 Task: Add a signature Mariana Green containing With heartfelt thanks and warm wishes, Mariana Green to email address softage.3@softage.net and add a folder Purchase agreements
Action: Mouse moved to (166, 131)
Screenshot: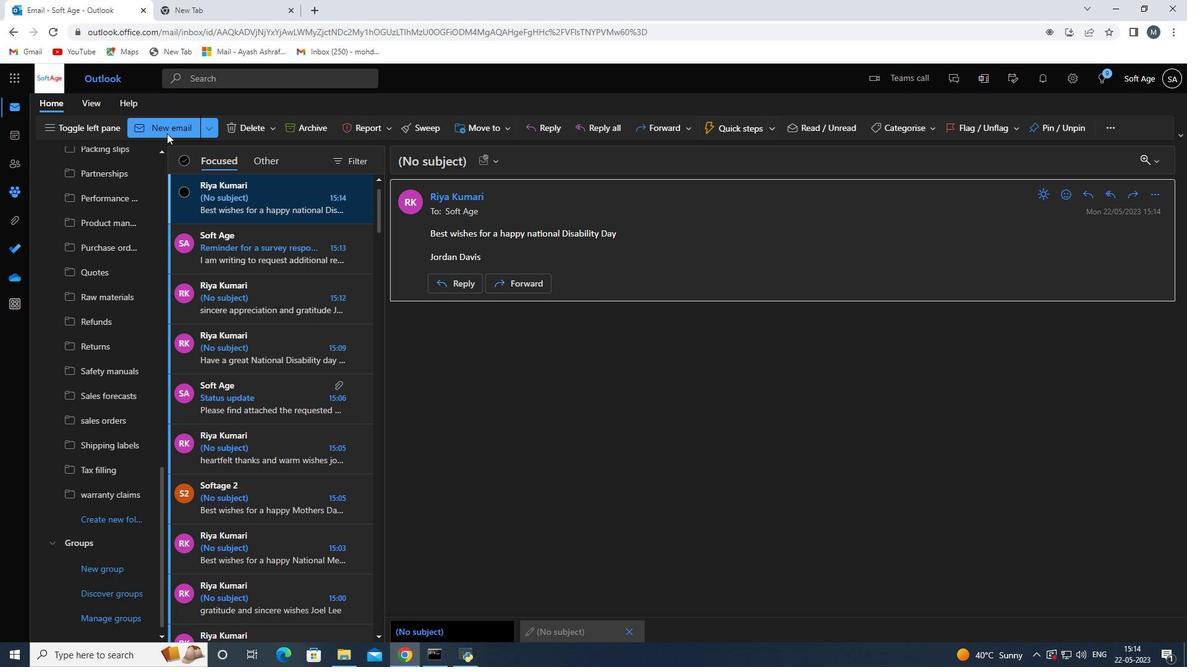 
Action: Mouse pressed left at (166, 131)
Screenshot: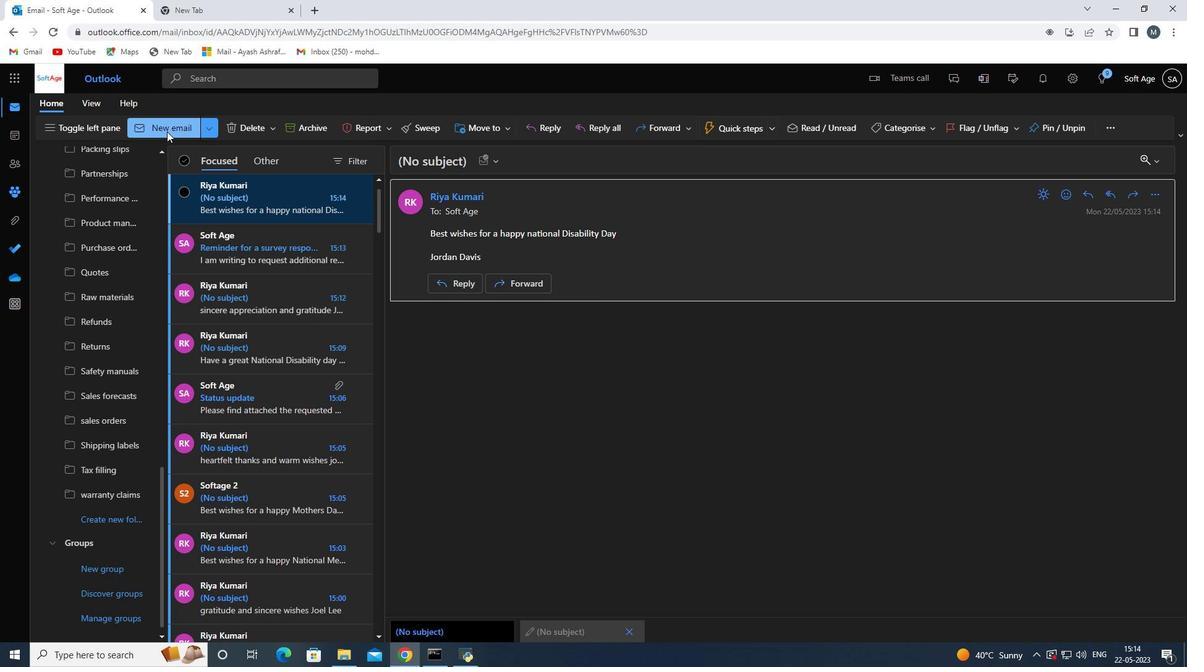 
Action: Mouse moved to (829, 130)
Screenshot: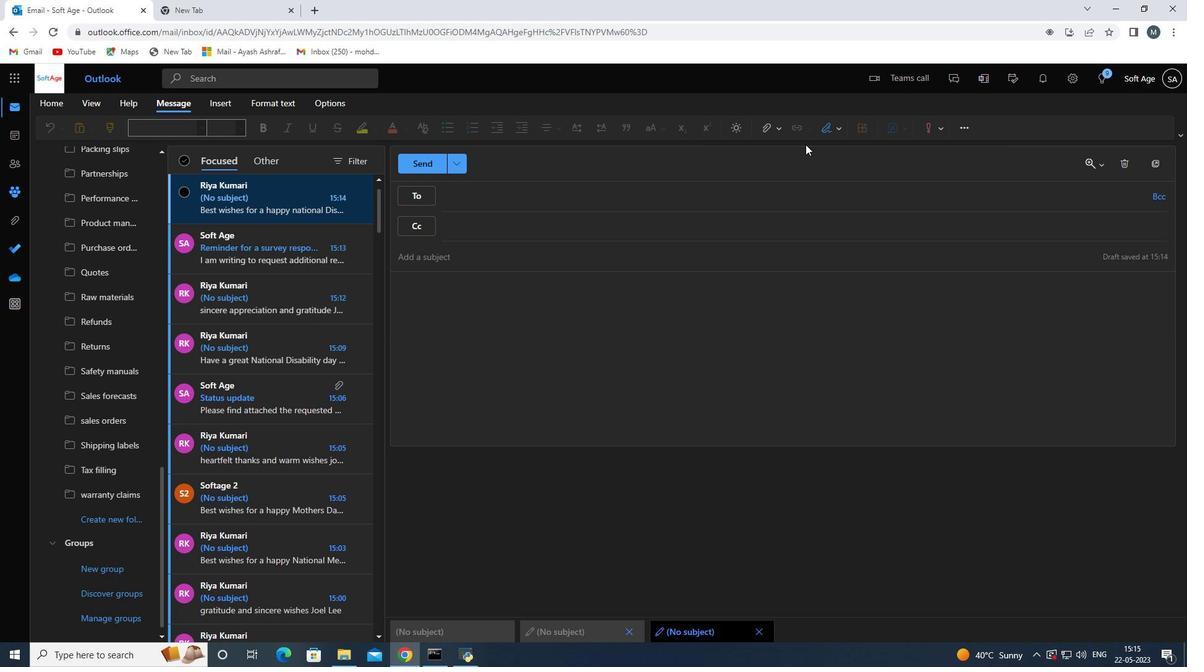 
Action: Mouse pressed left at (829, 130)
Screenshot: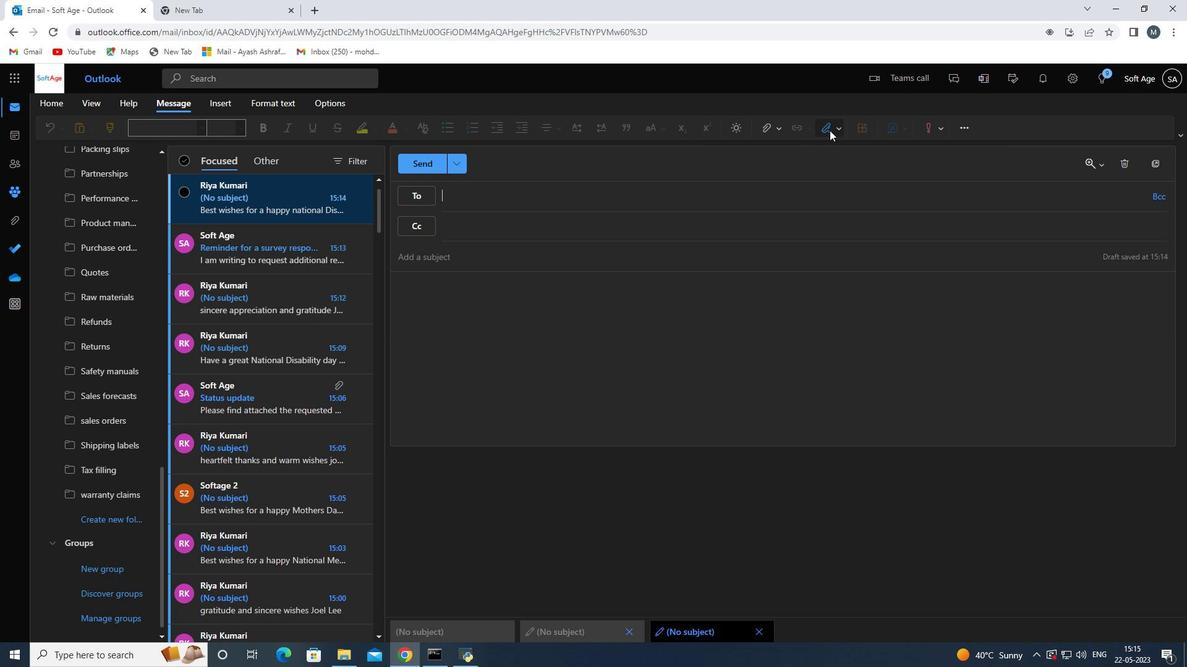 
Action: Mouse moved to (815, 175)
Screenshot: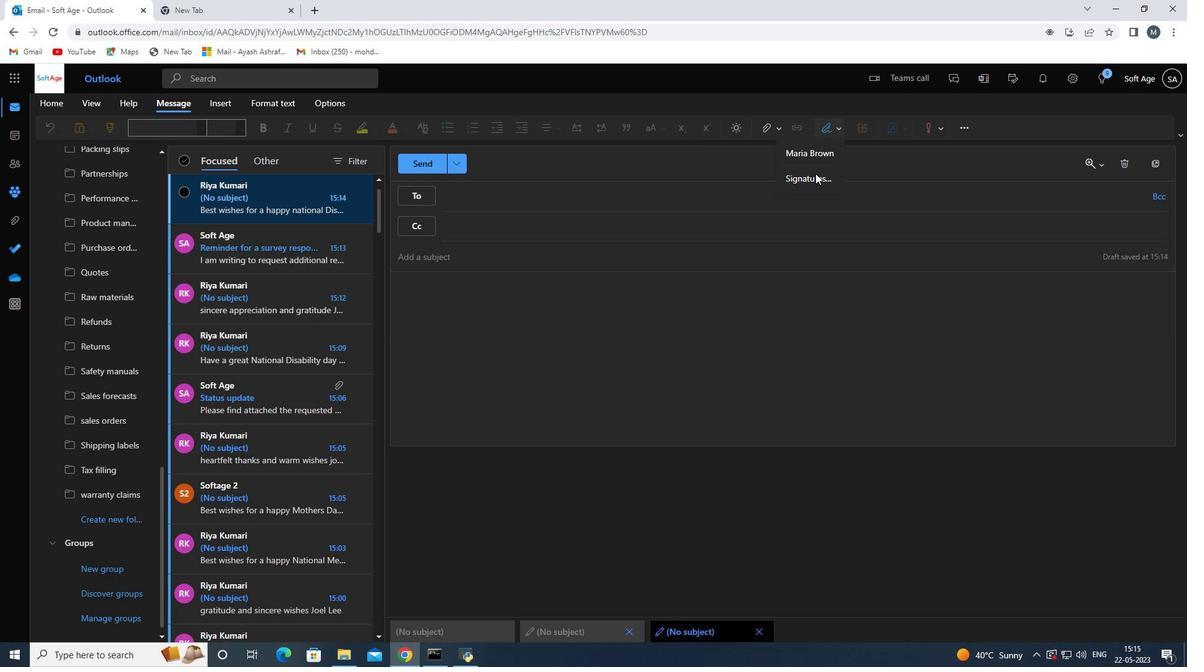 
Action: Mouse pressed left at (815, 175)
Screenshot: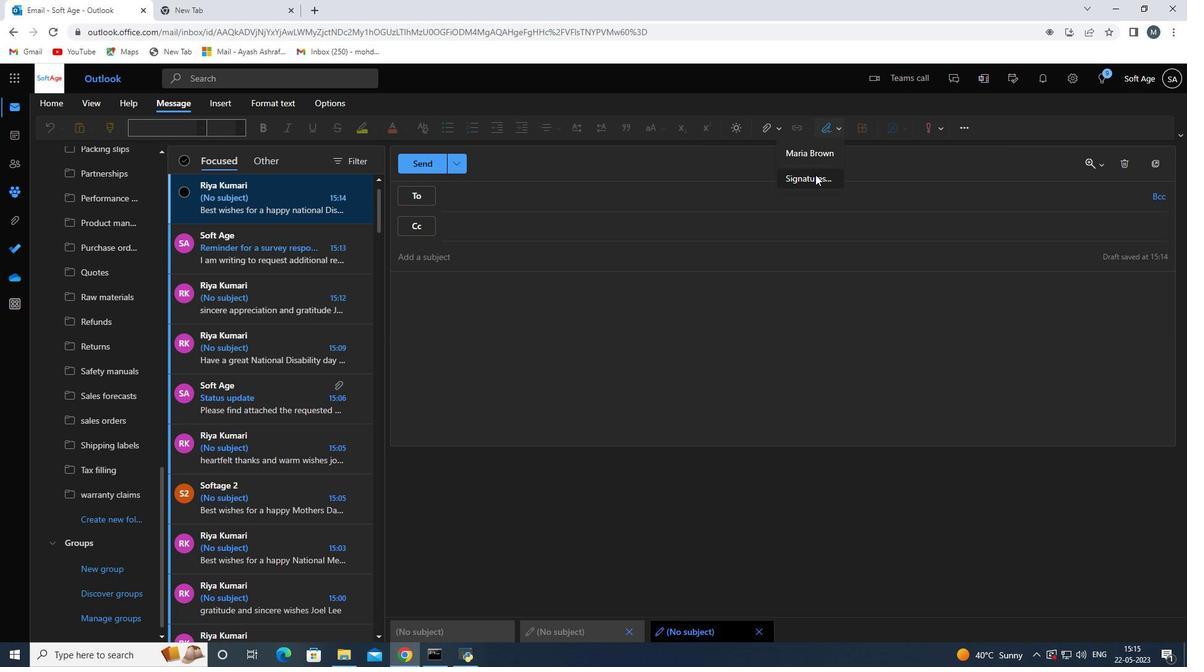 
Action: Mouse moved to (833, 230)
Screenshot: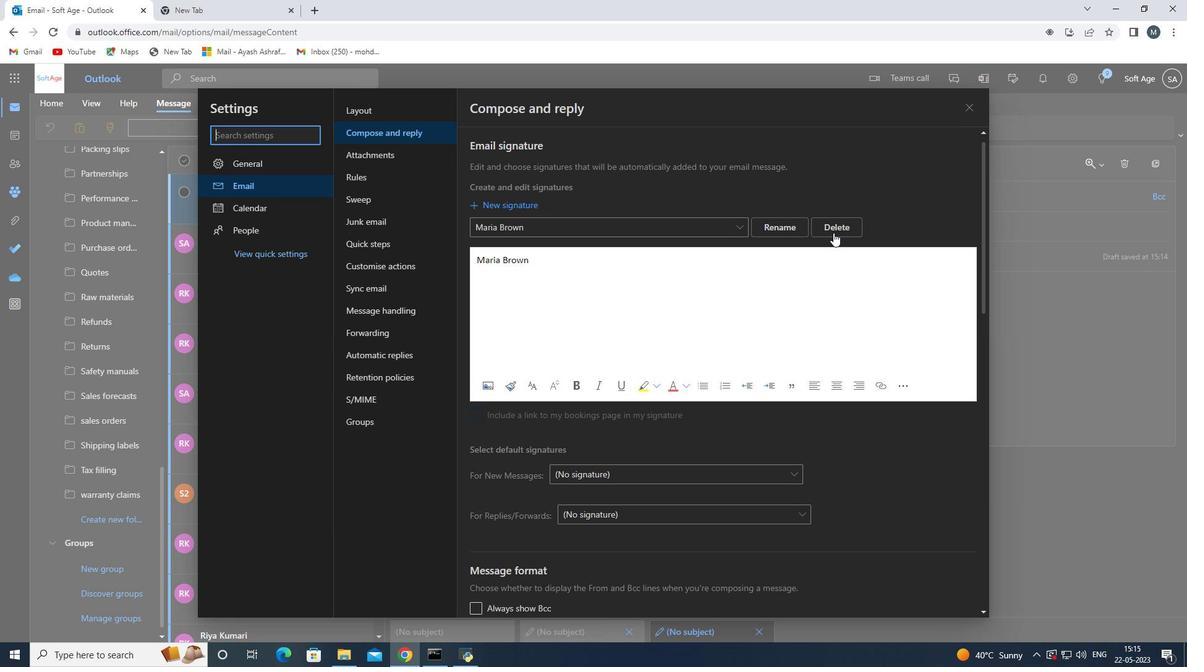 
Action: Mouse pressed left at (833, 230)
Screenshot: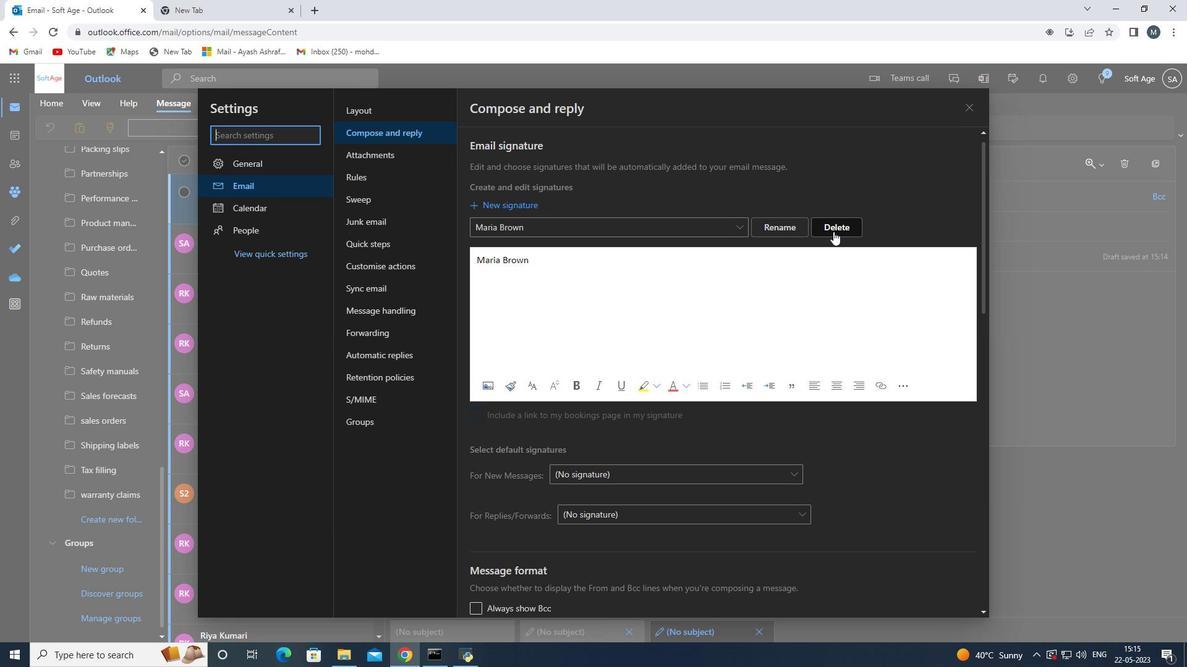 
Action: Mouse moved to (527, 229)
Screenshot: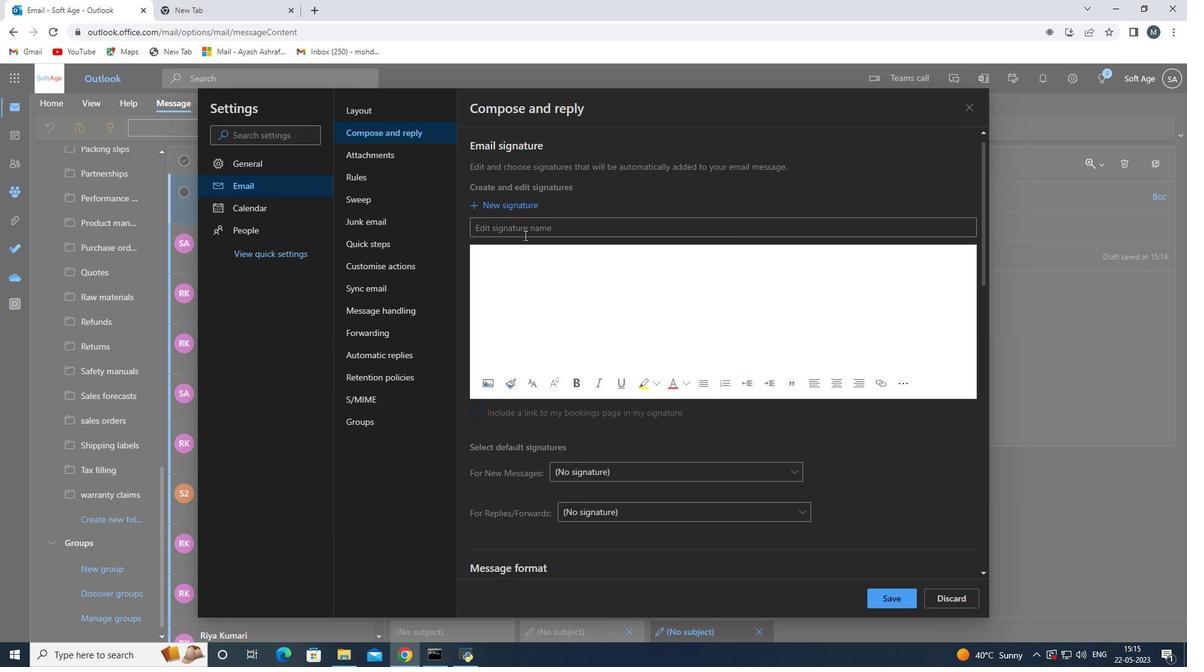 
Action: Mouse pressed left at (527, 229)
Screenshot: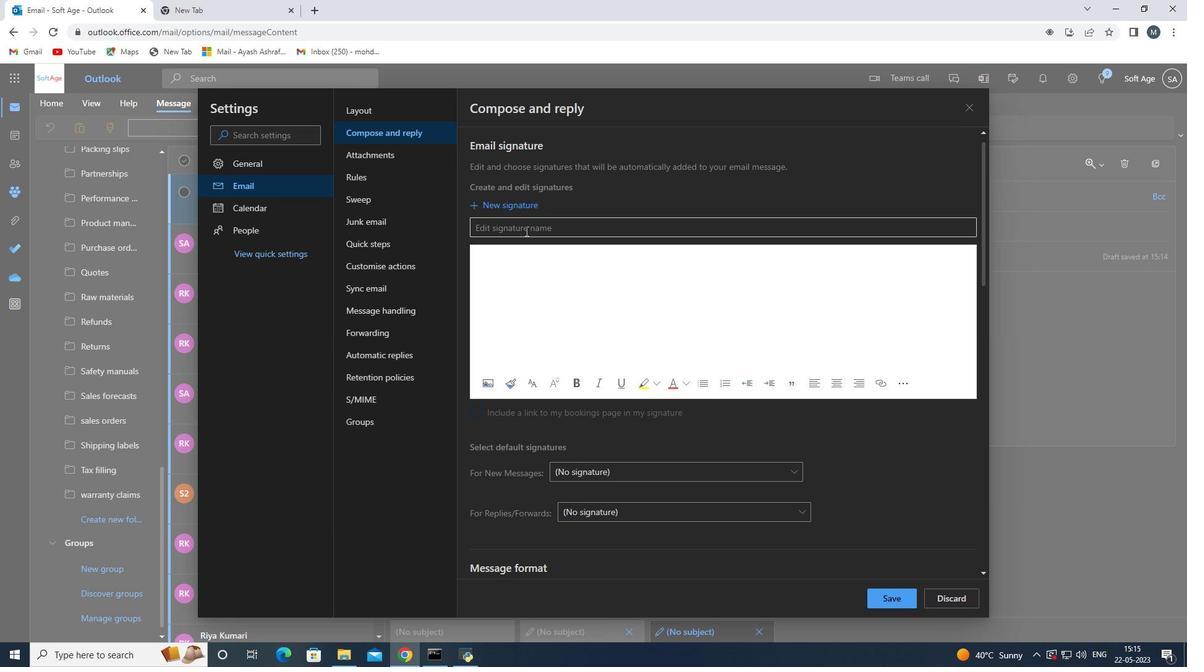 
Action: Key pressed <Key.shift>Marianan<Key.backspace><Key.space><Key.shift>Green<Key.space>
Screenshot: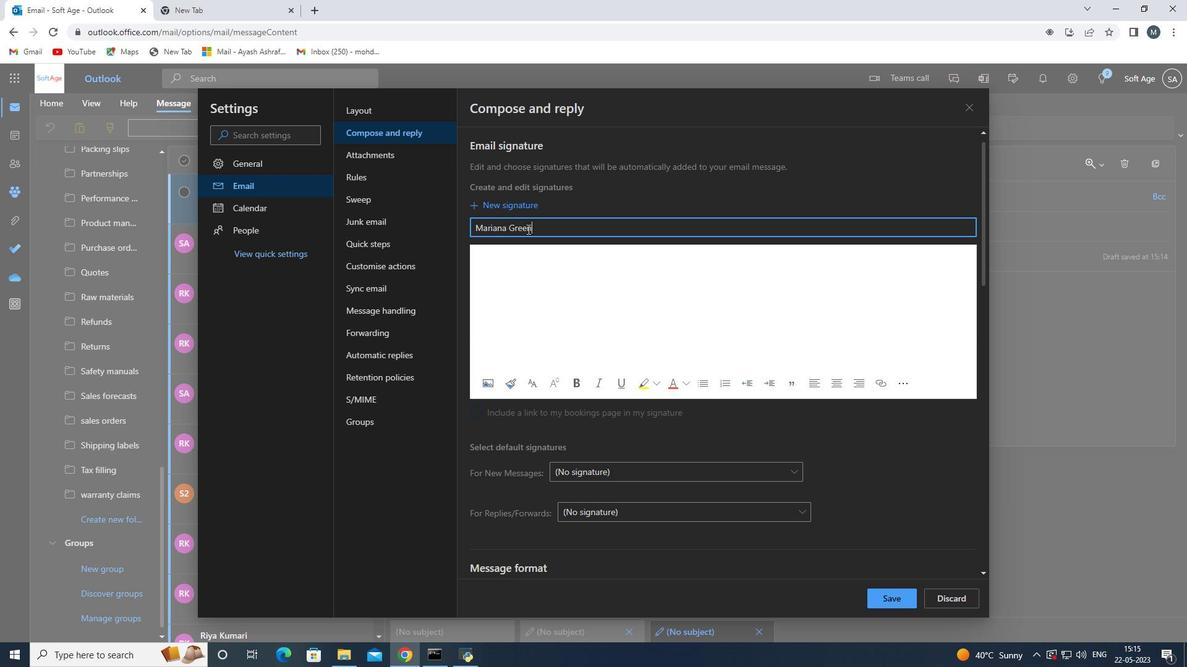 
Action: Mouse moved to (541, 269)
Screenshot: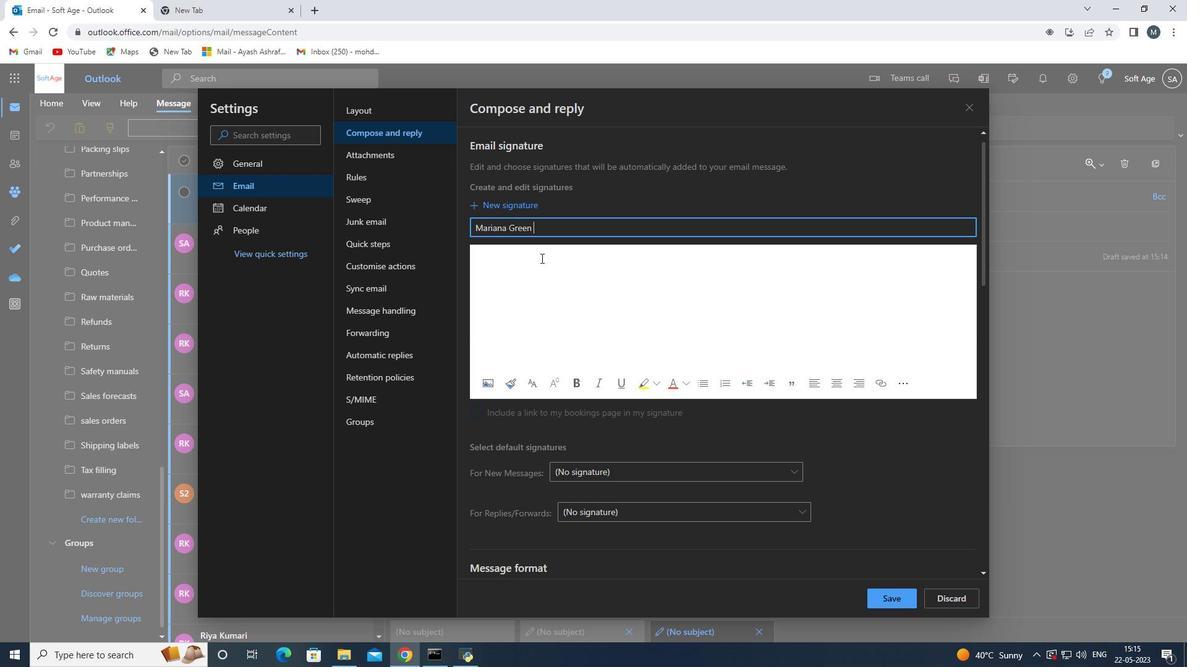 
Action: Mouse pressed left at (541, 269)
Screenshot: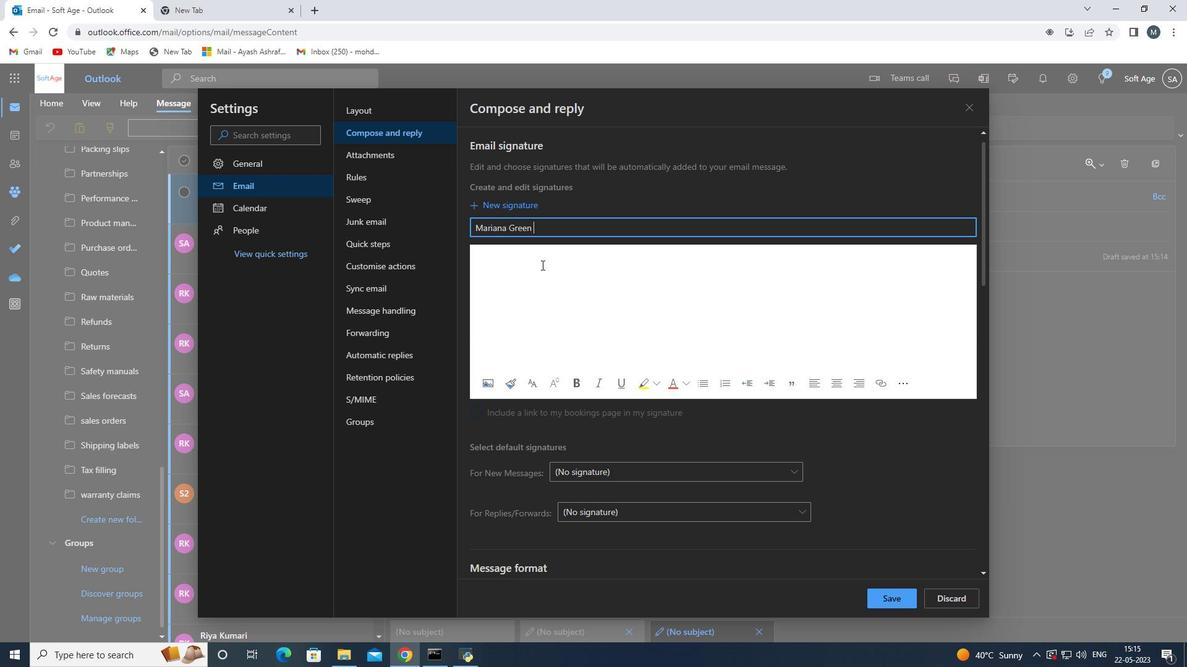 
Action: Mouse moved to (541, 270)
Screenshot: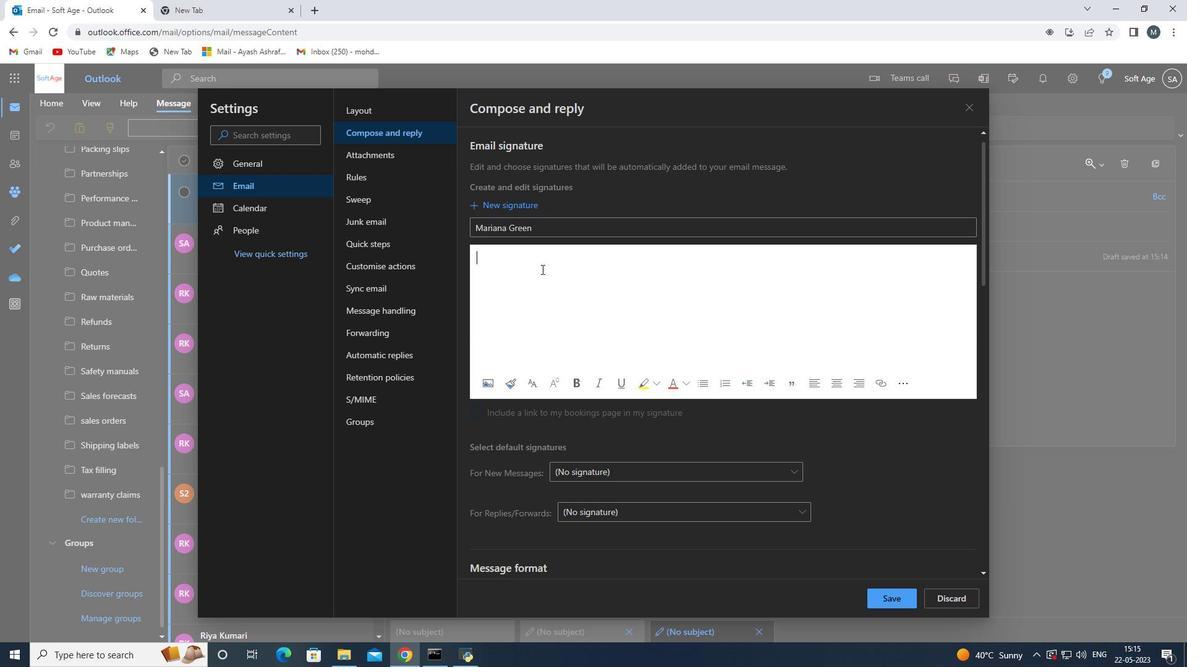 
Action: Key pressed <Key.shift>mariana<Key.space><Key.backspace><Key.backspace><Key.backspace><Key.backspace><Key.backspace><Key.backspace><Key.backspace><Key.backspace><Key.backspace><Key.backspace><Key.backspace><Key.backspace><Key.backspace><Key.backspace><Key.shift>Mariana<Key.space><Key.shift>Green<Key.space>
Screenshot: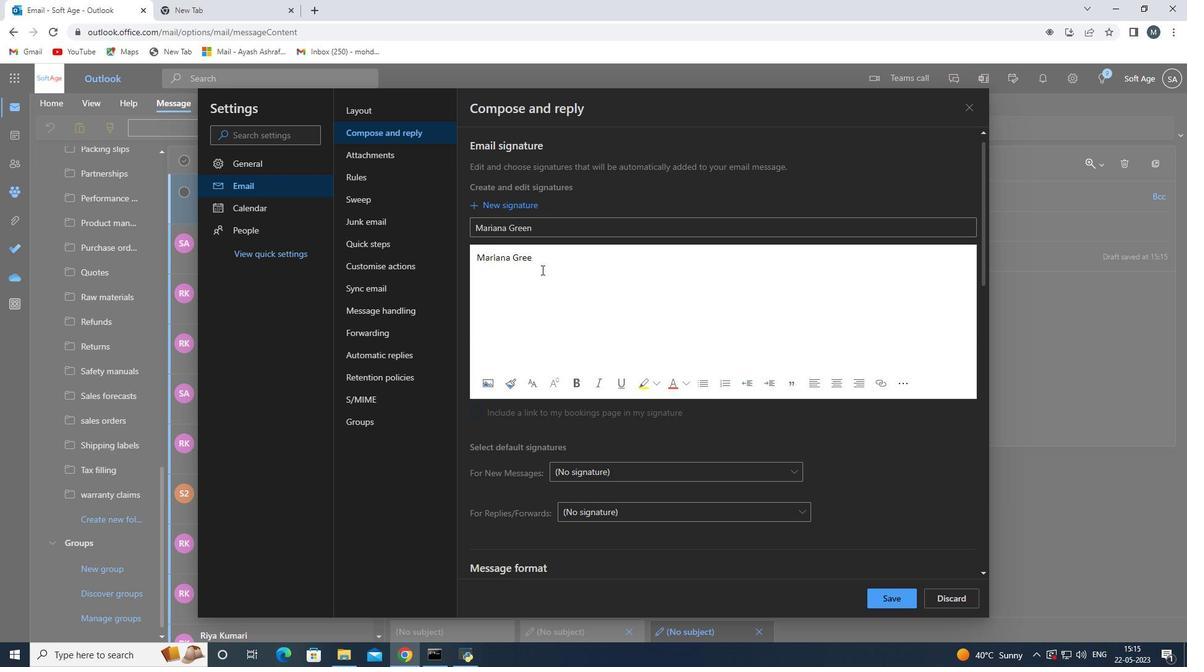 
Action: Mouse moved to (893, 594)
Screenshot: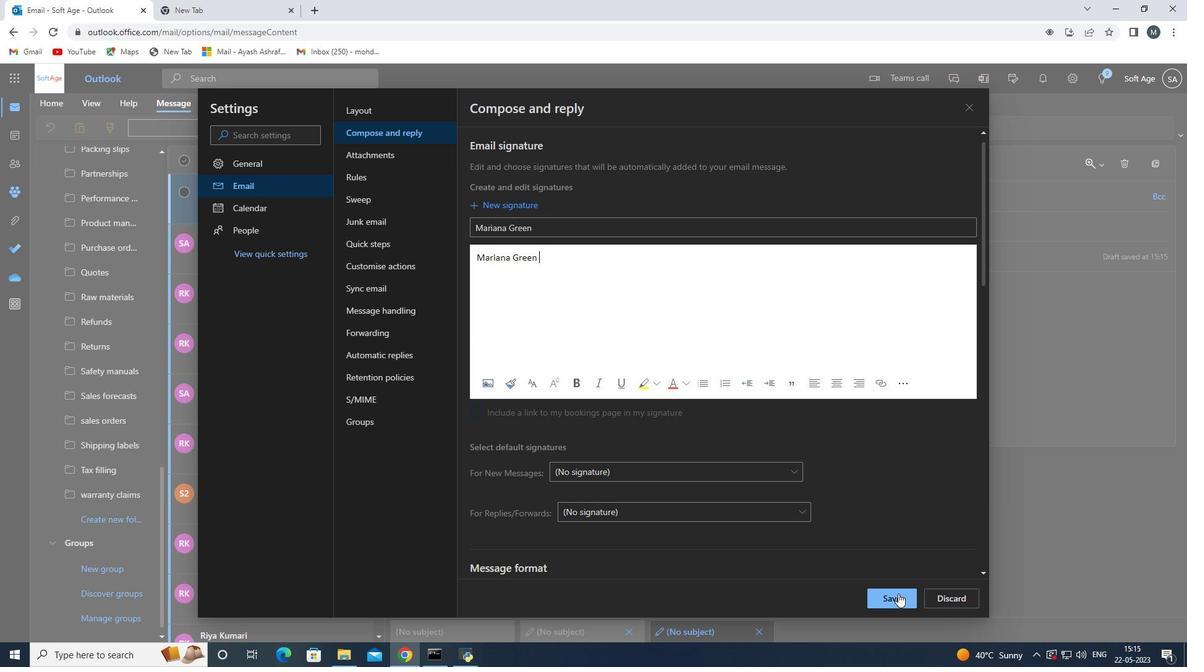 
Action: Mouse pressed left at (893, 594)
Screenshot: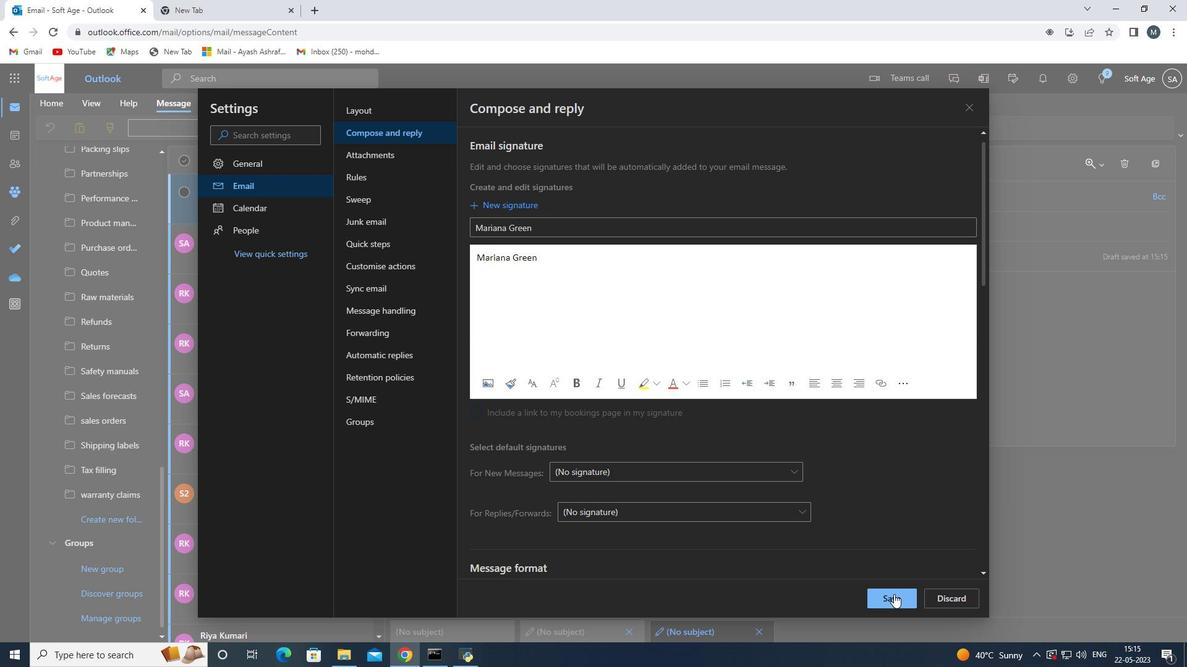 
Action: Mouse moved to (831, 161)
Screenshot: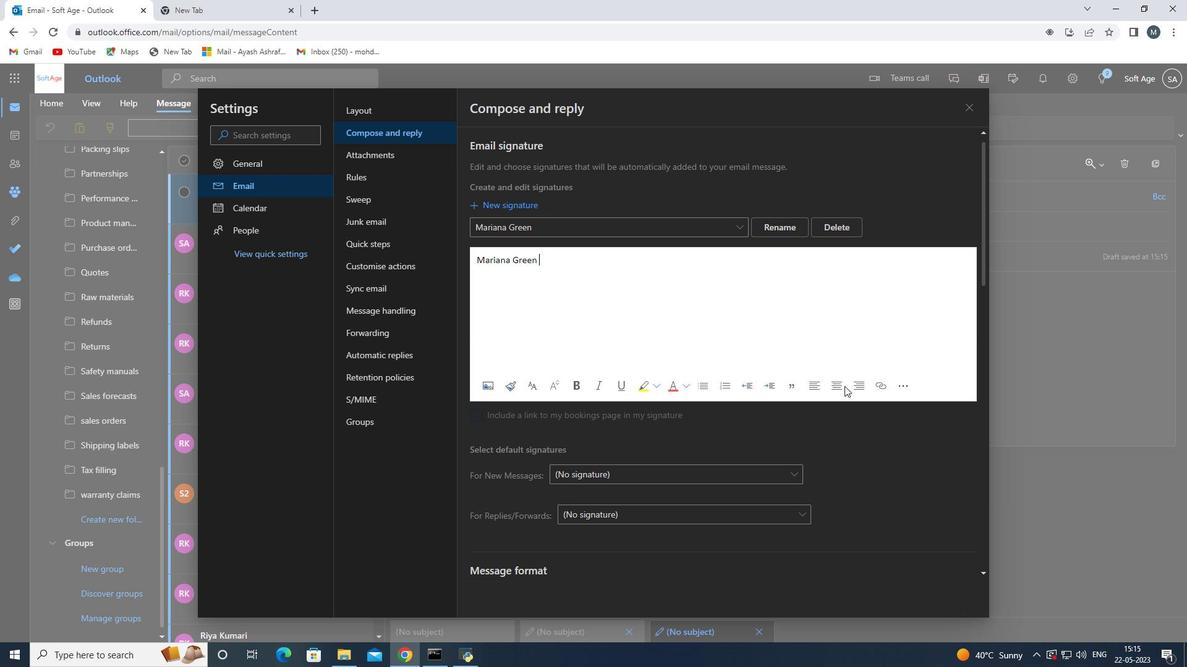 
Action: Mouse scrolled (831, 165) with delta (0, 0)
Screenshot: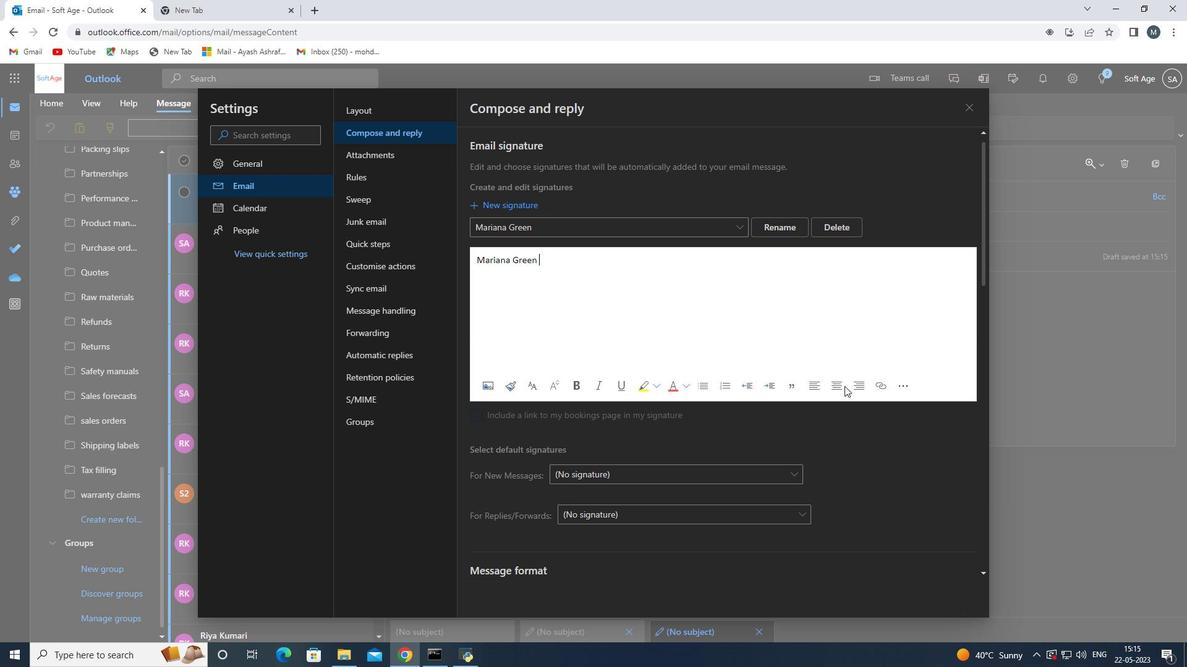 
Action: Mouse moved to (831, 159)
Screenshot: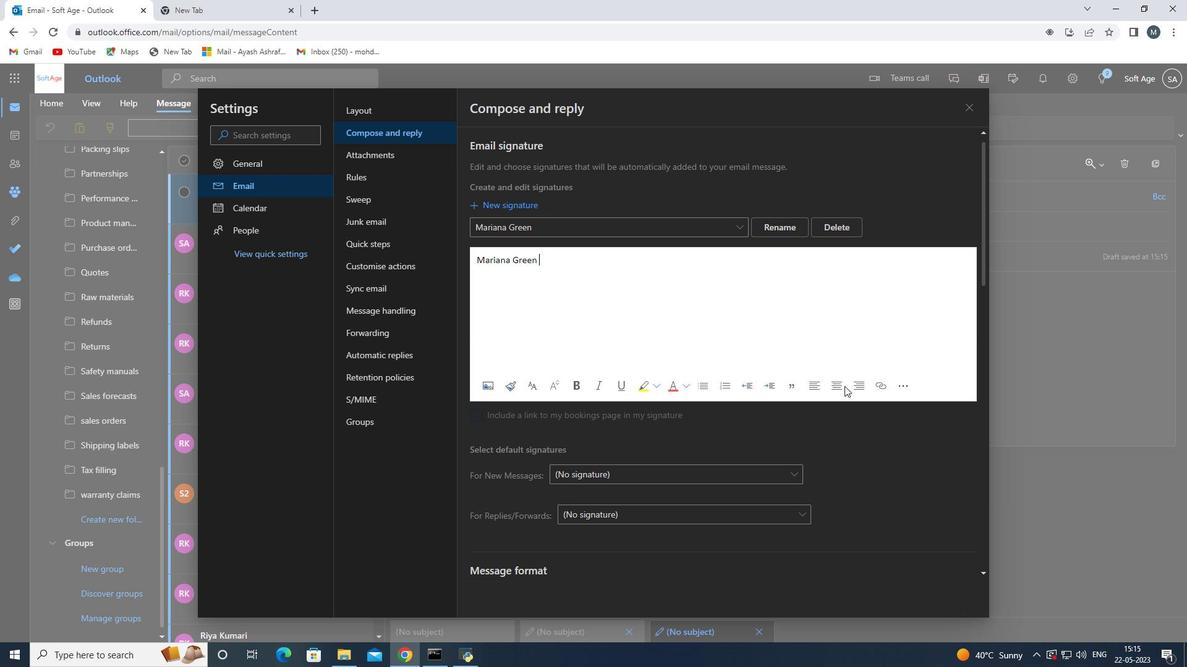 
Action: Mouse scrolled (831, 161) with delta (0, 0)
Screenshot: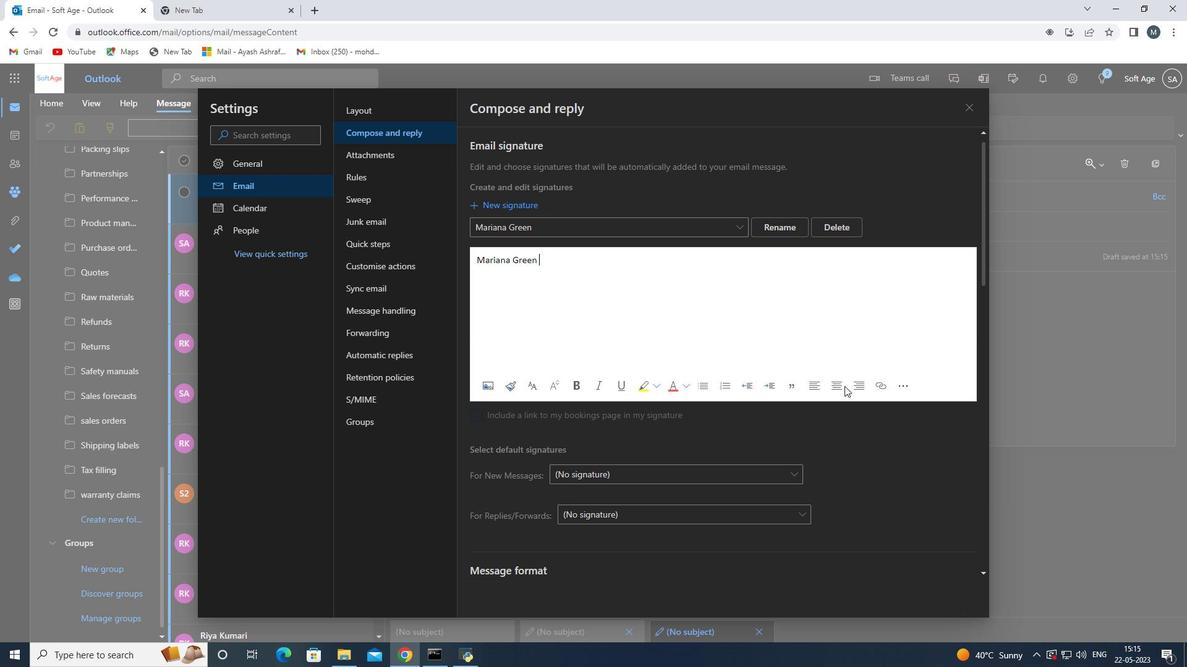 
Action: Mouse moved to (835, 142)
Screenshot: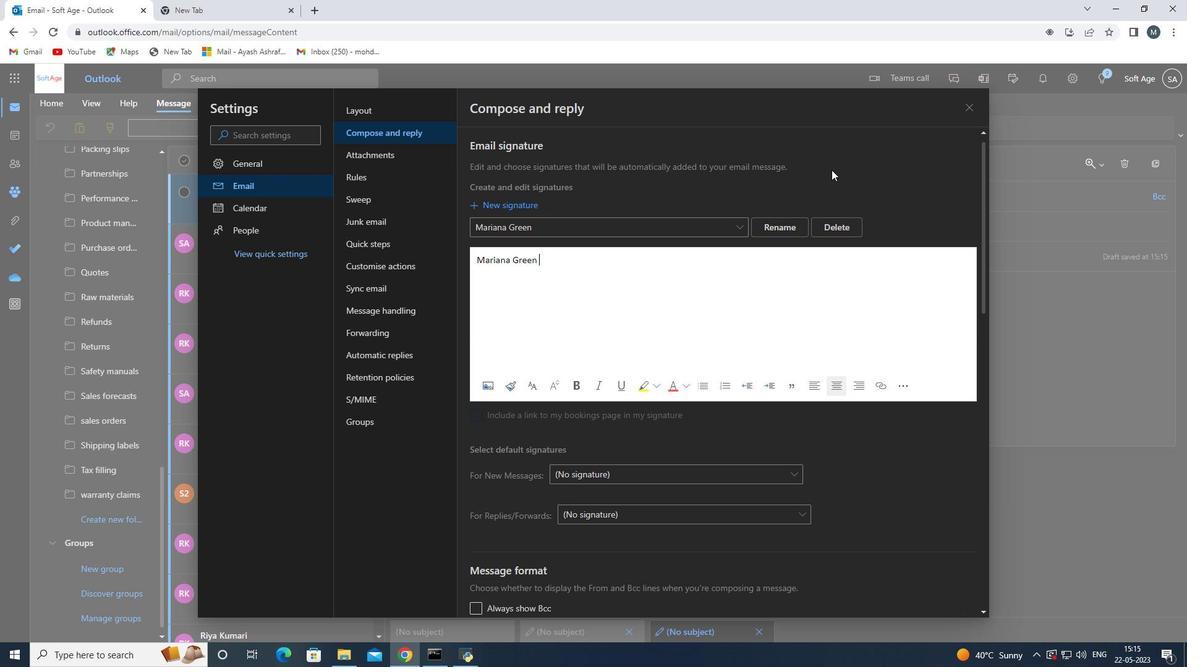 
Action: Mouse scrolled (835, 143) with delta (0, 0)
Screenshot: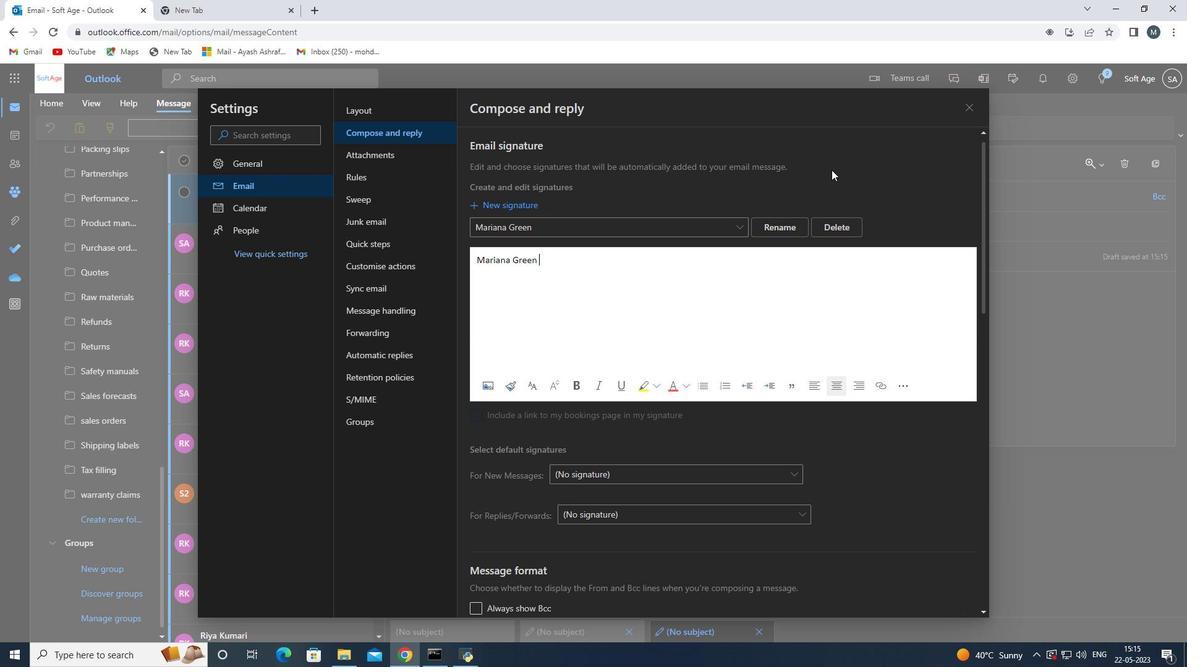 
Action: Mouse moved to (967, 108)
Screenshot: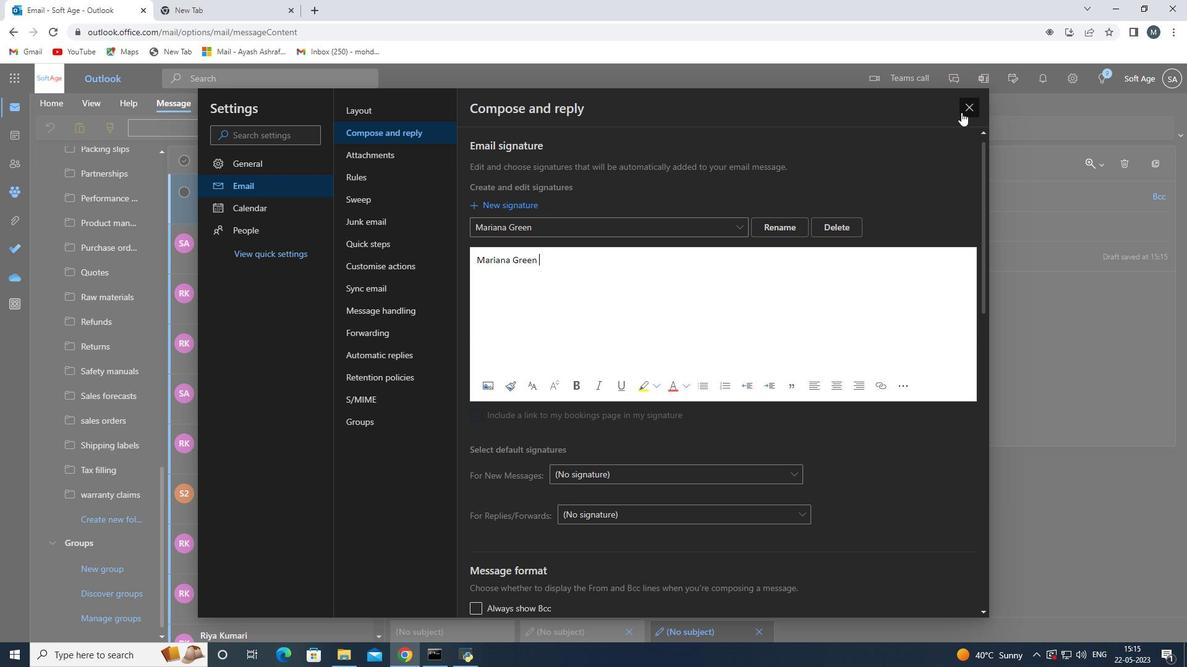 
Action: Mouse pressed left at (967, 108)
Screenshot: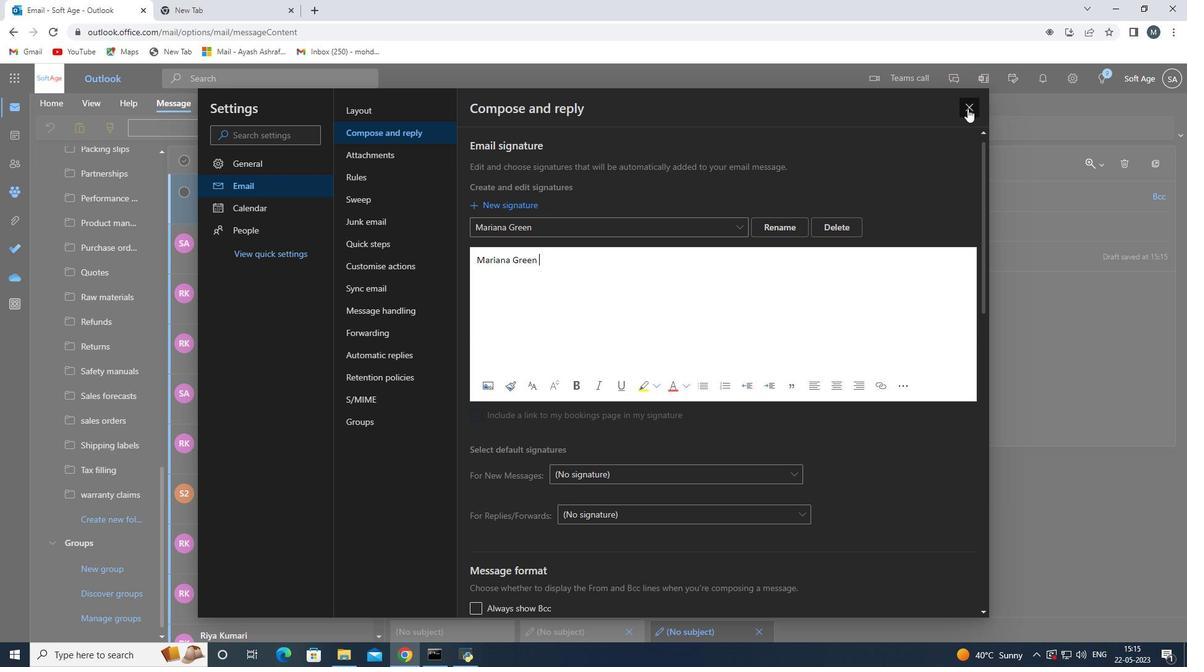 
Action: Mouse moved to (464, 304)
Screenshot: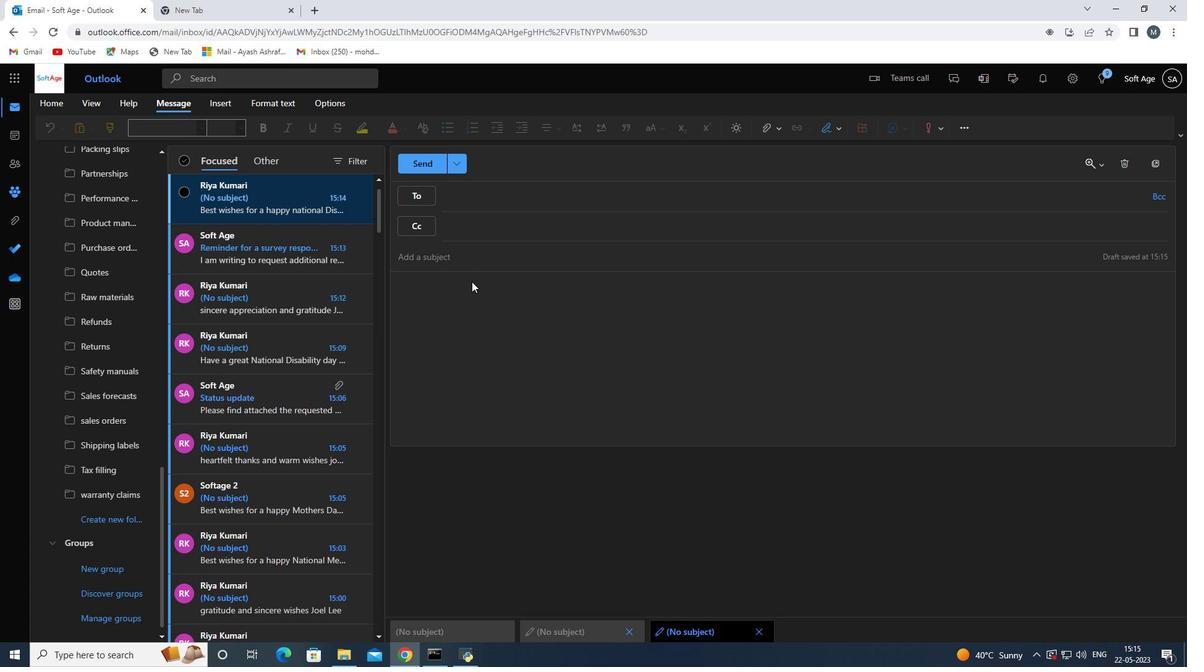 
Action: Mouse pressed left at (464, 304)
Screenshot: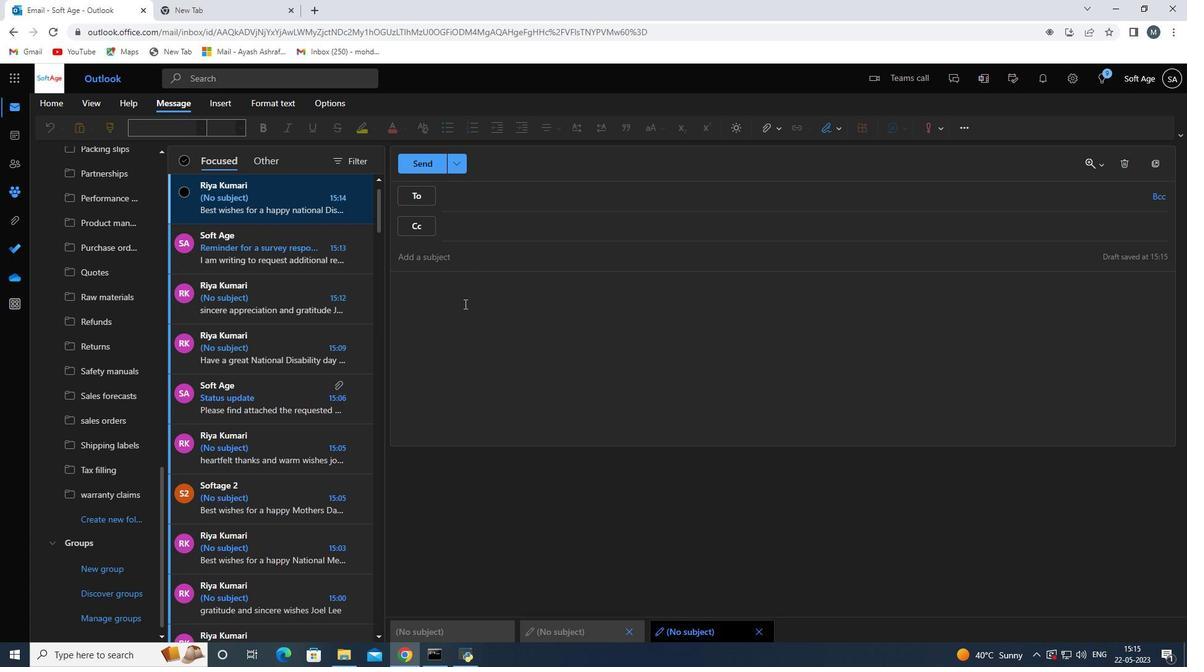 
Action: Mouse moved to (461, 301)
Screenshot: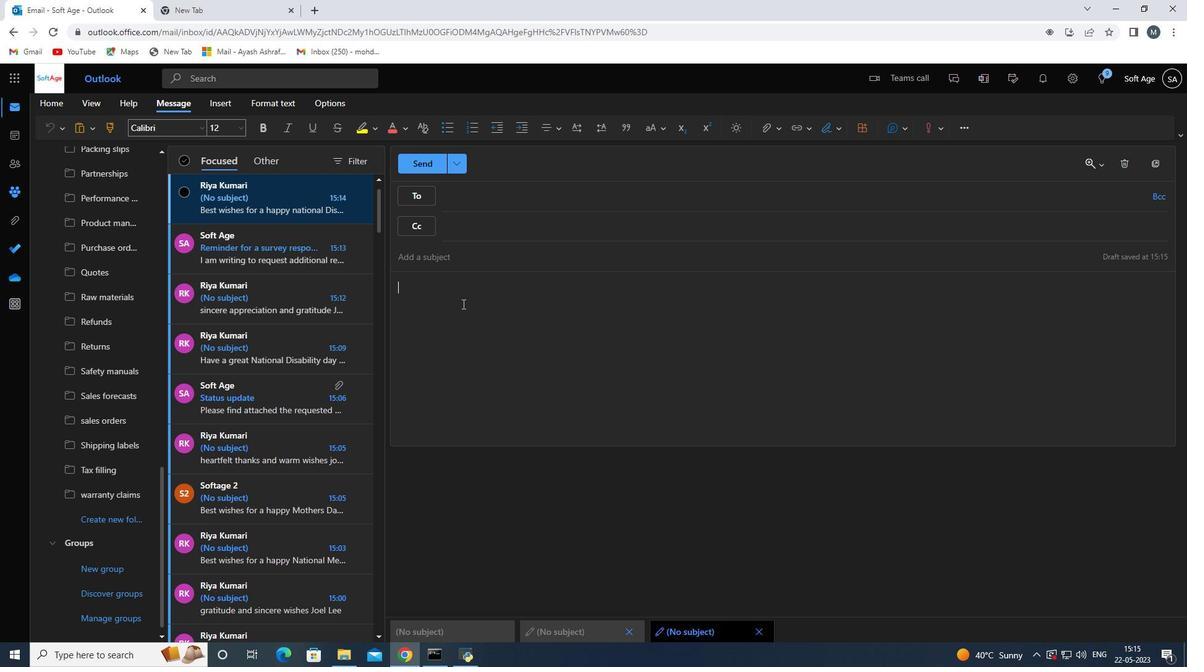 
Action: Key pressed <Key.shift>With<Key.space>heartfelt<Key.space>thanks<Key.space>and<Key.space>warm<Key.space>wishes<Key.space>
Screenshot: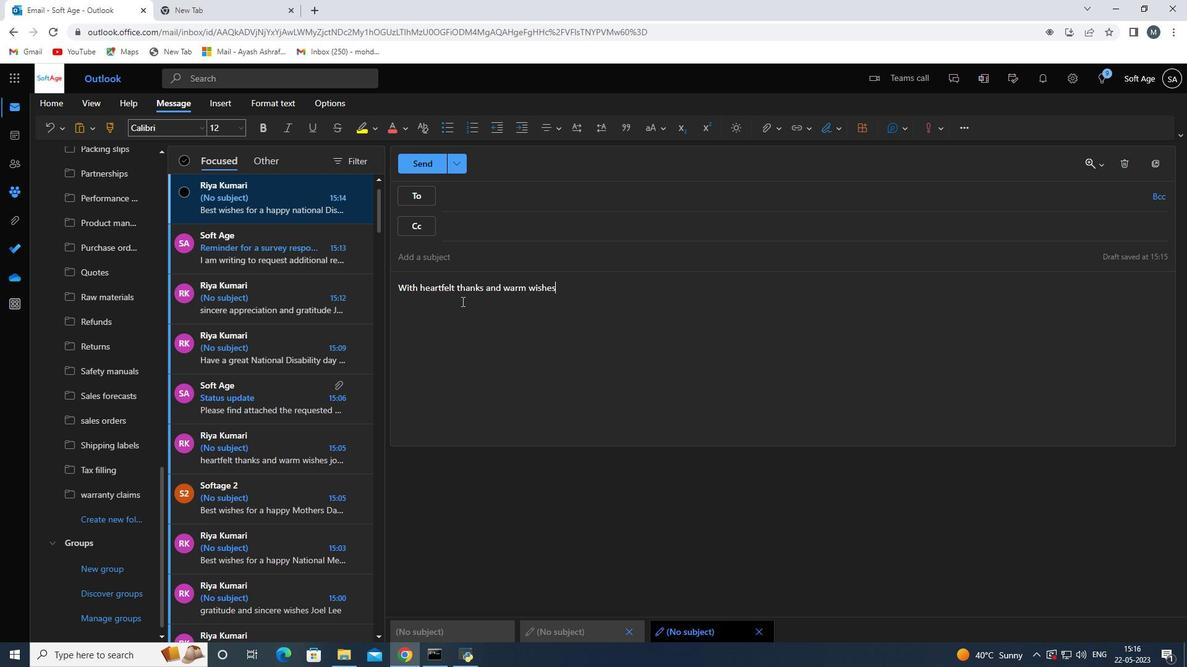 
Action: Mouse moved to (834, 134)
Screenshot: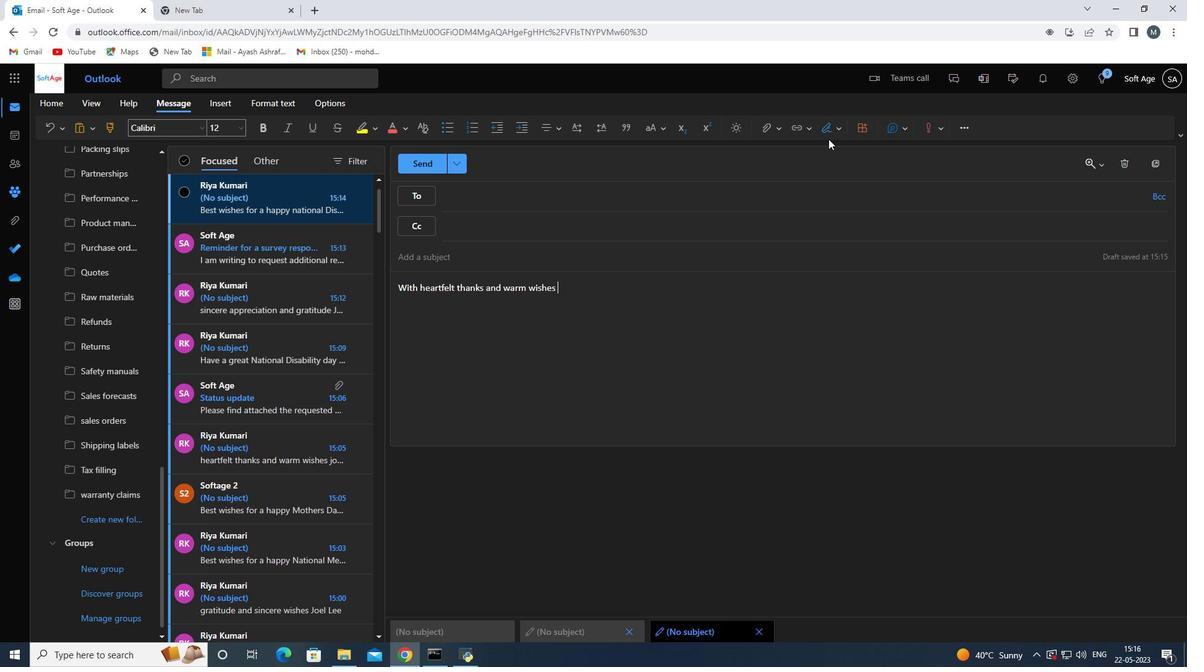
Action: Mouse pressed left at (834, 134)
Screenshot: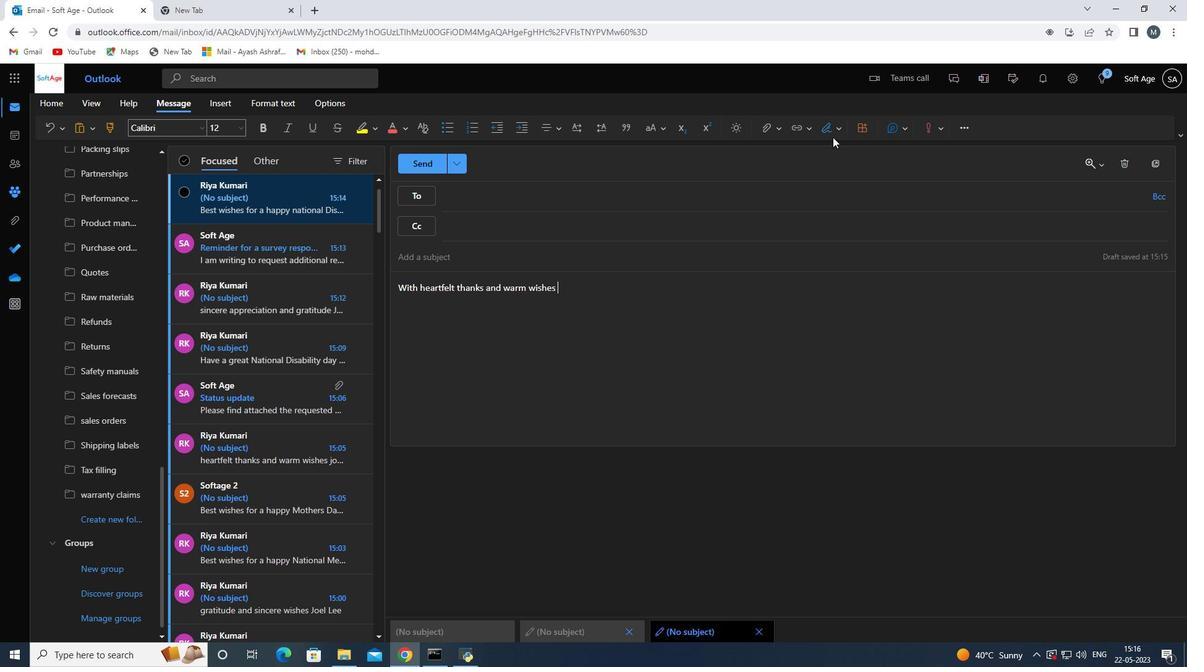 
Action: Mouse moved to (800, 159)
Screenshot: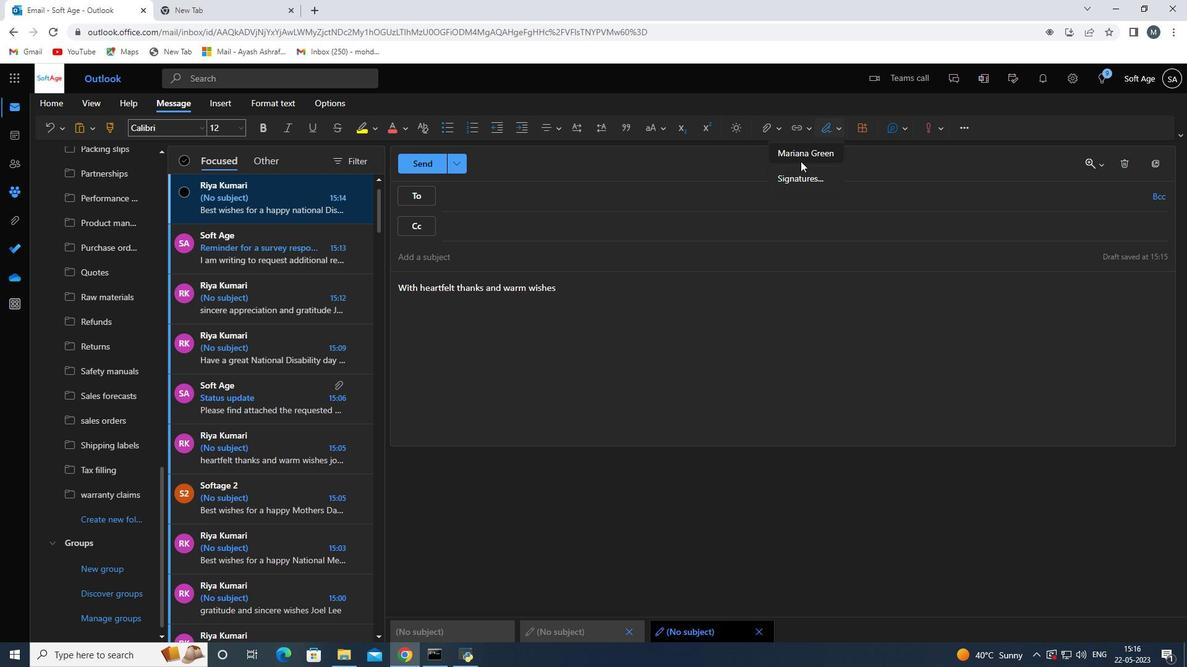 
Action: Mouse pressed left at (800, 159)
Screenshot: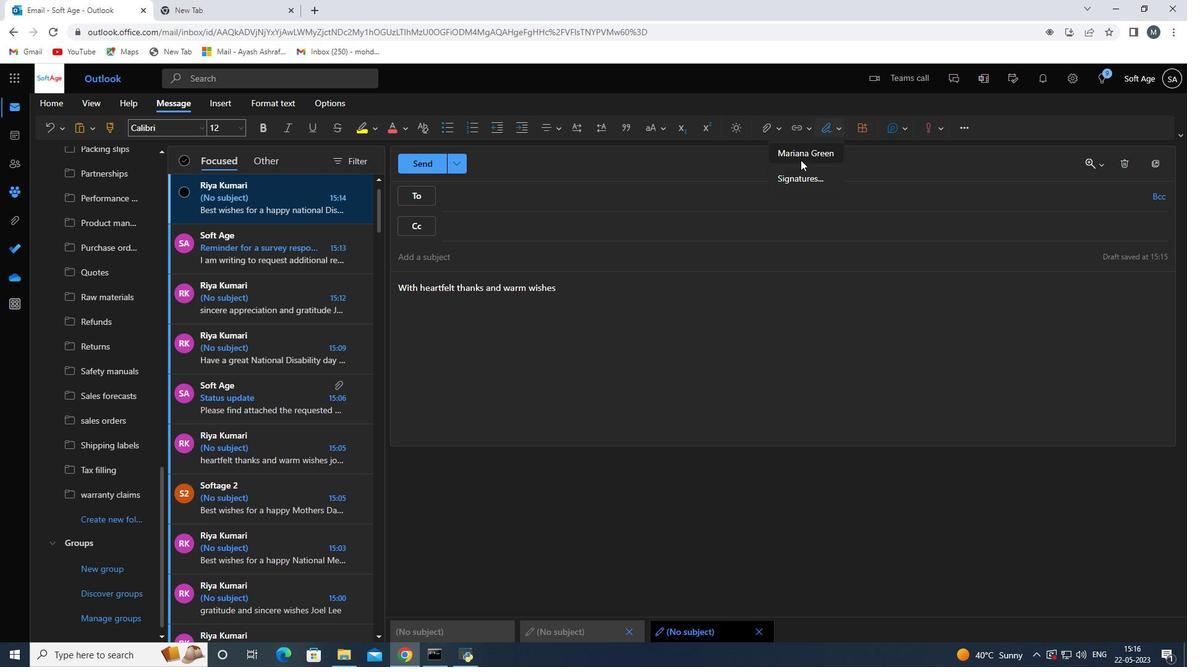 
Action: Mouse moved to (502, 191)
Screenshot: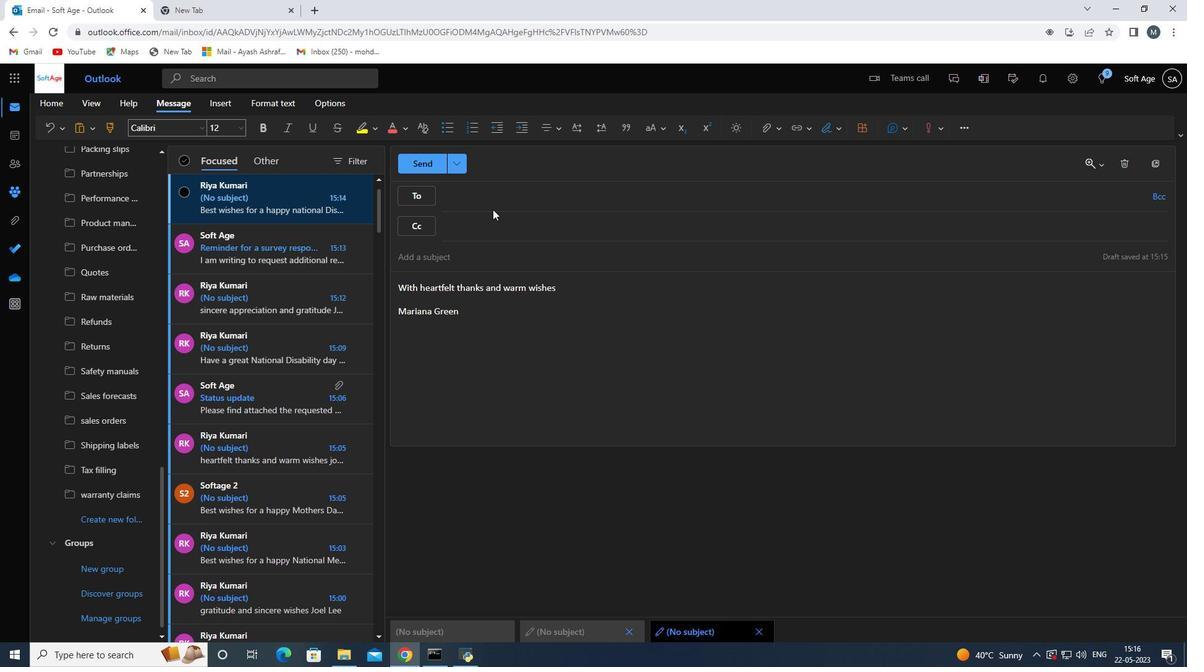 
Action: Mouse pressed left at (502, 191)
Screenshot: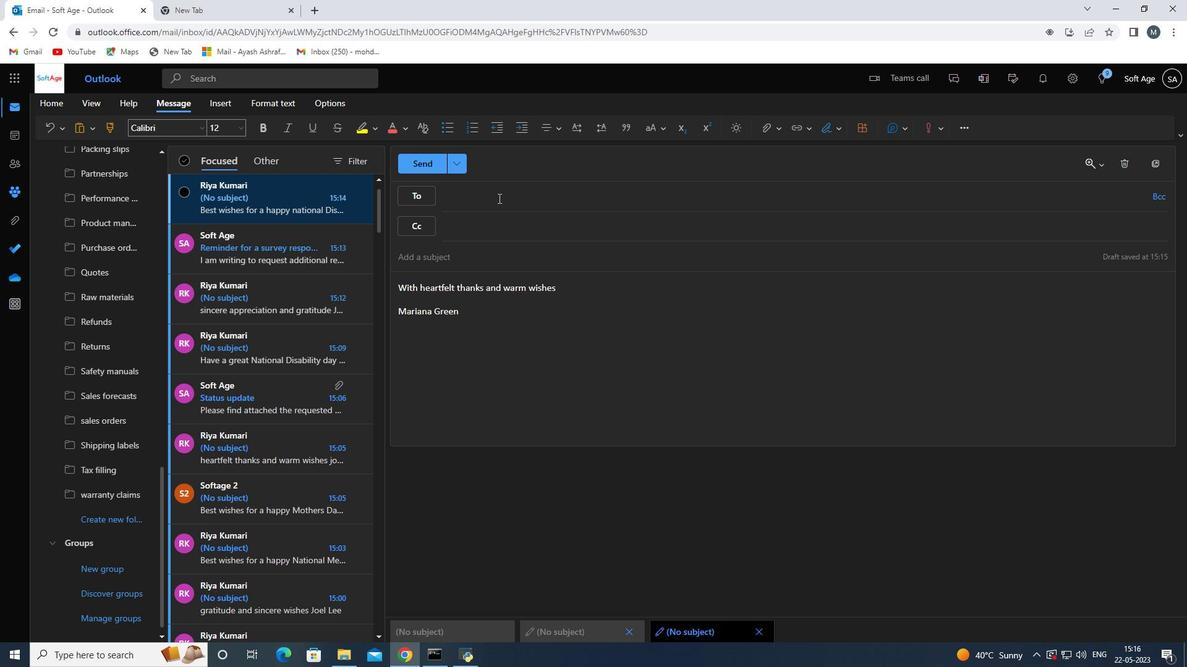 
Action: Mouse moved to (507, 188)
Screenshot: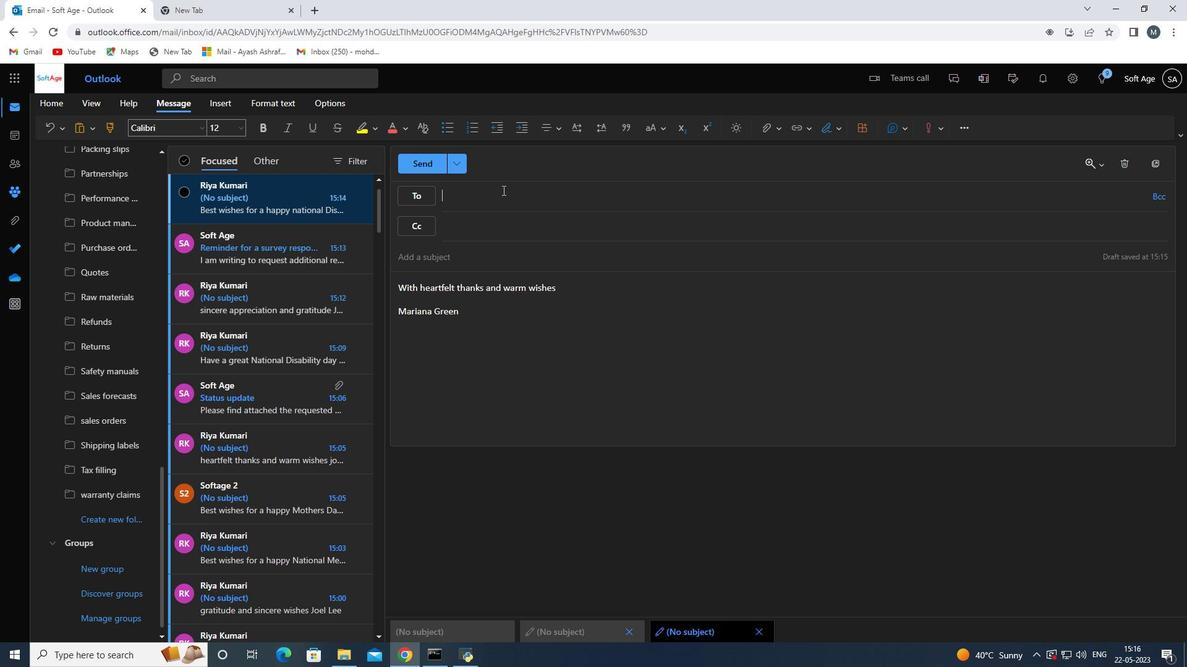 
Action: Key pressed softgae<Key.backspace><Key.backspace><Key.backspace>age.3<Key.shift><Key.shift><Key.shift><Key.shift><Key.shift><Key.shift><Key.shift><Key.shift><Key.shift><Key.shift><Key.shift><Key.shift><Key.shift><Key.shift><Key.shift><Key.shift><Key.shift>@softage.net
Screenshot: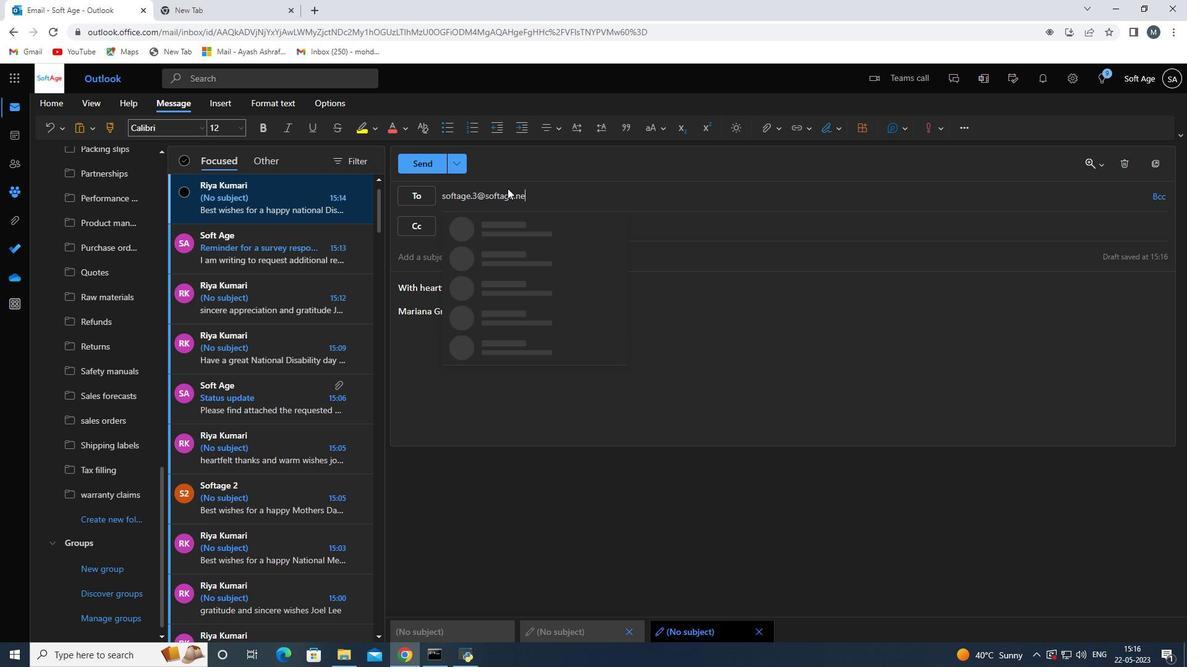 
Action: Mouse moved to (529, 225)
Screenshot: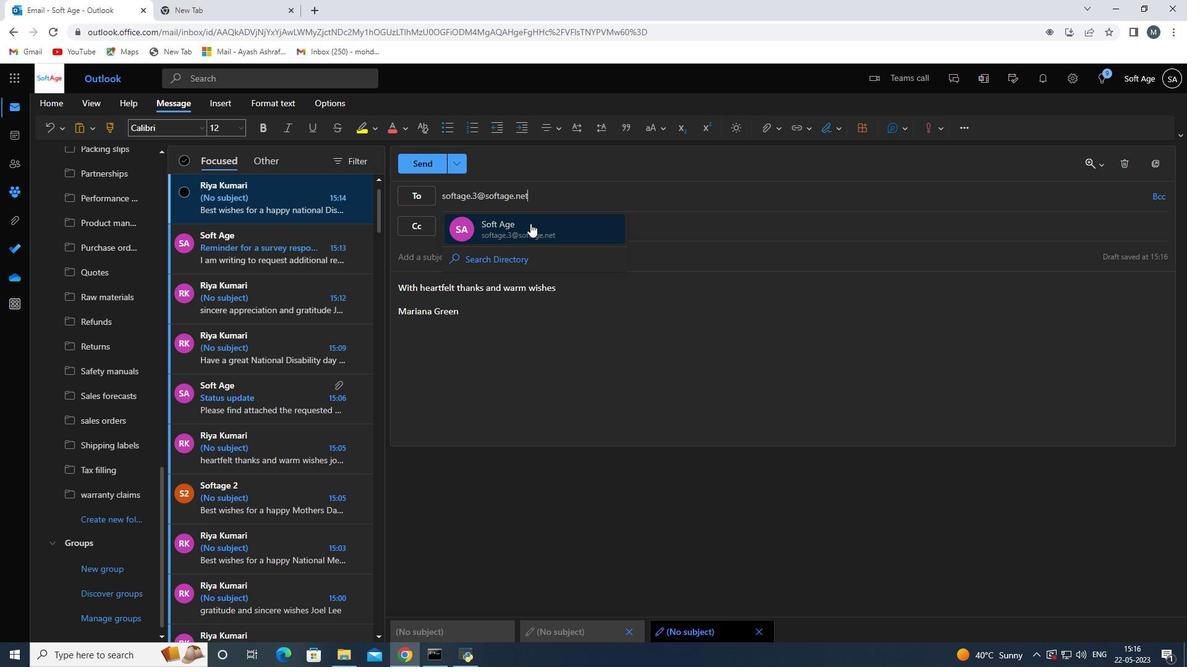 
Action: Mouse pressed left at (529, 225)
Screenshot: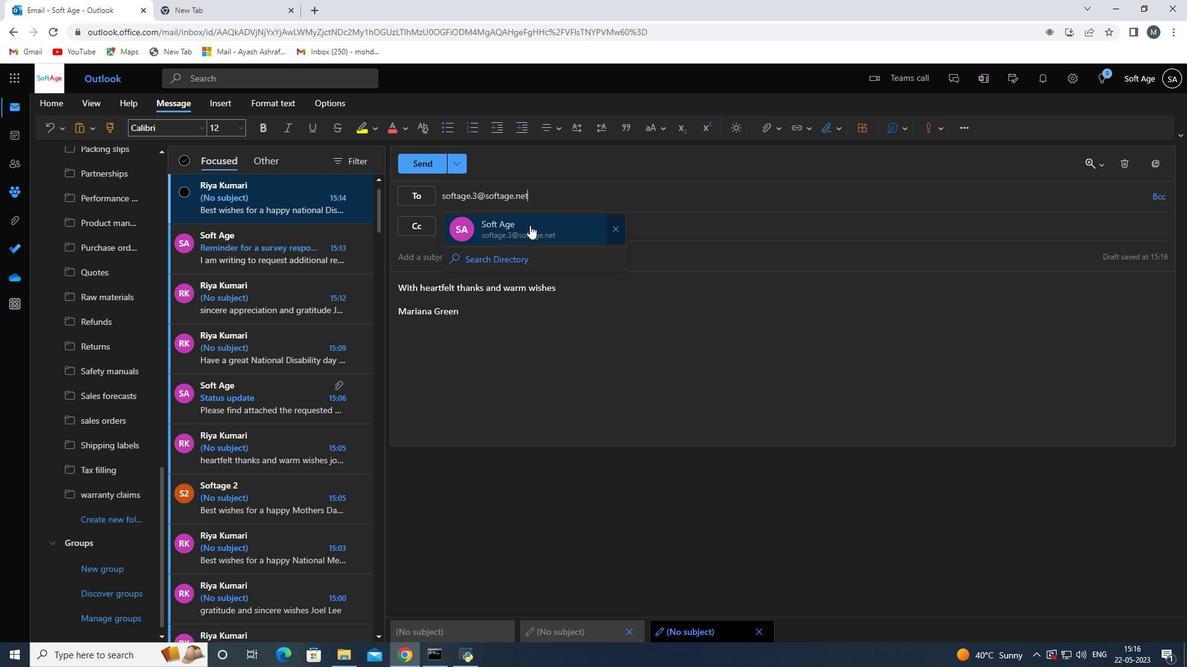 
Action: Mouse moved to (484, 320)
Screenshot: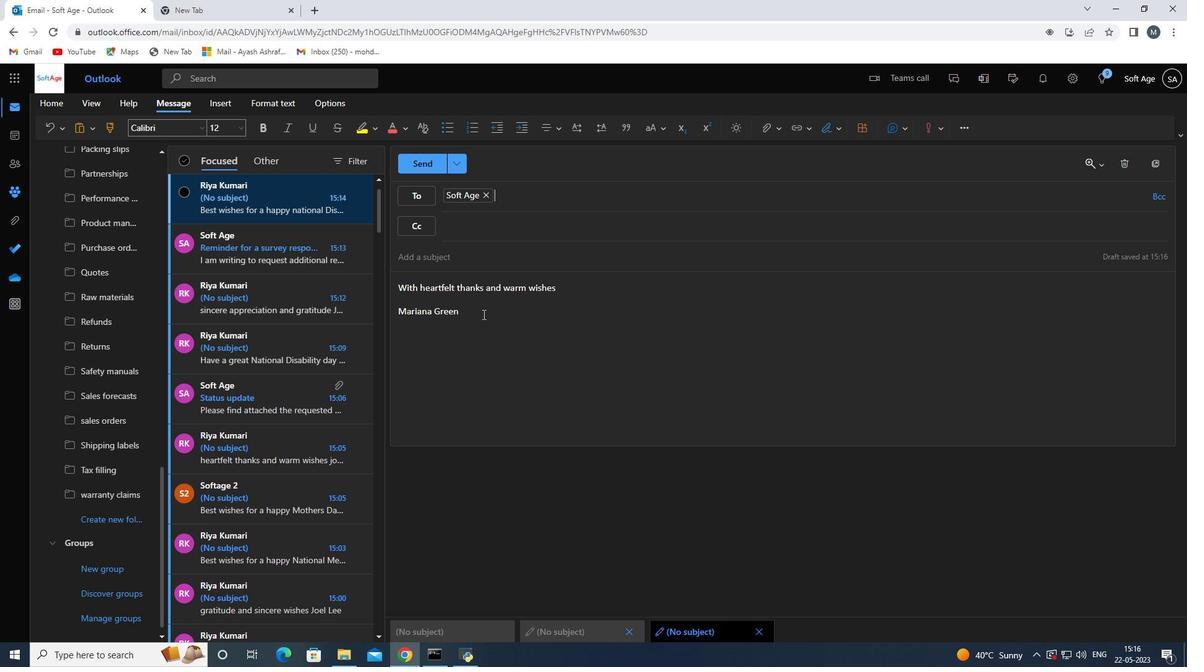 
Action: Mouse scrolled (484, 321) with delta (0, 0)
Screenshot: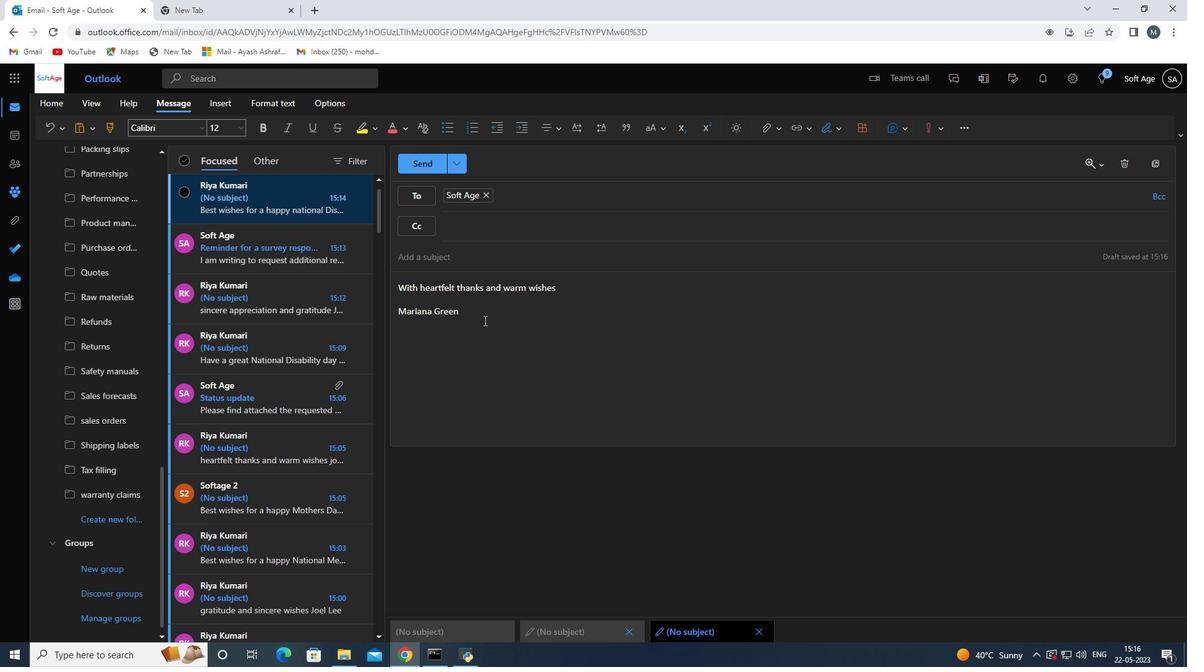
Action: Mouse scrolled (484, 321) with delta (0, 0)
Screenshot: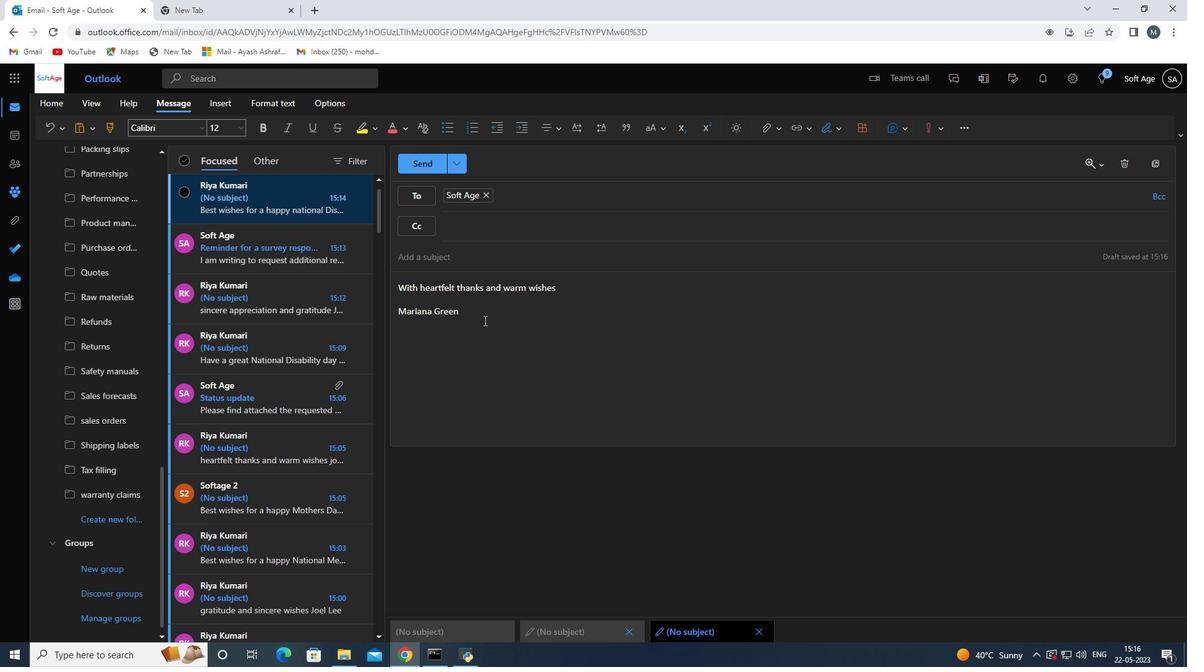 
Action: Mouse scrolled (484, 321) with delta (0, 0)
Screenshot: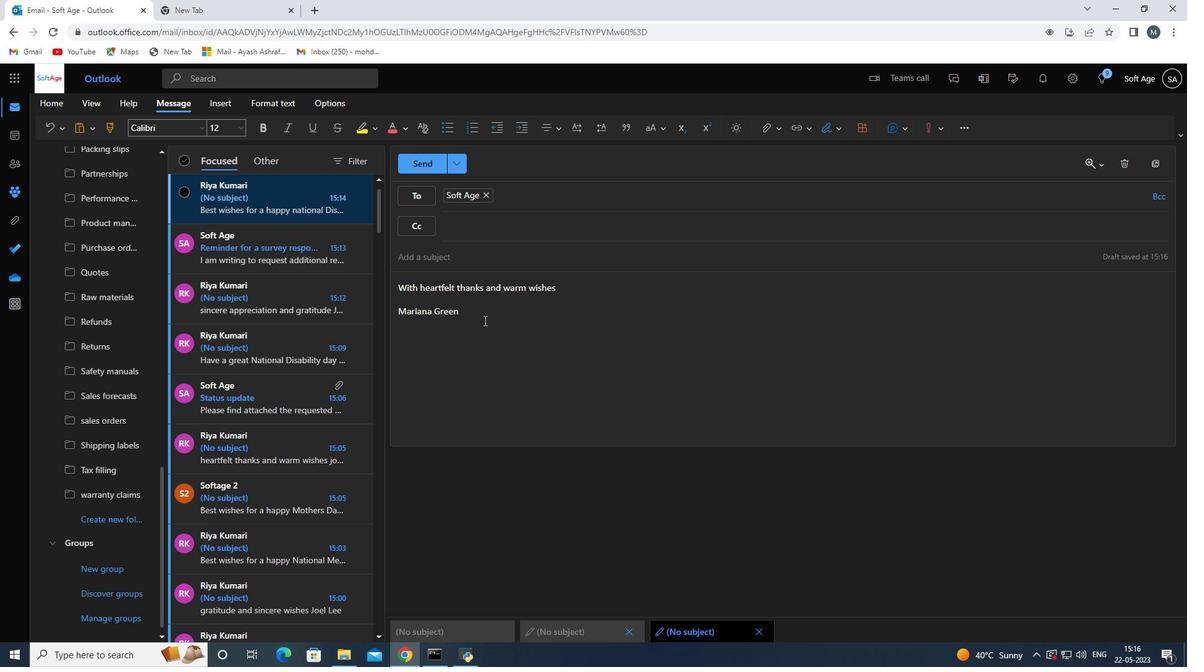 
Action: Mouse moved to (133, 508)
Screenshot: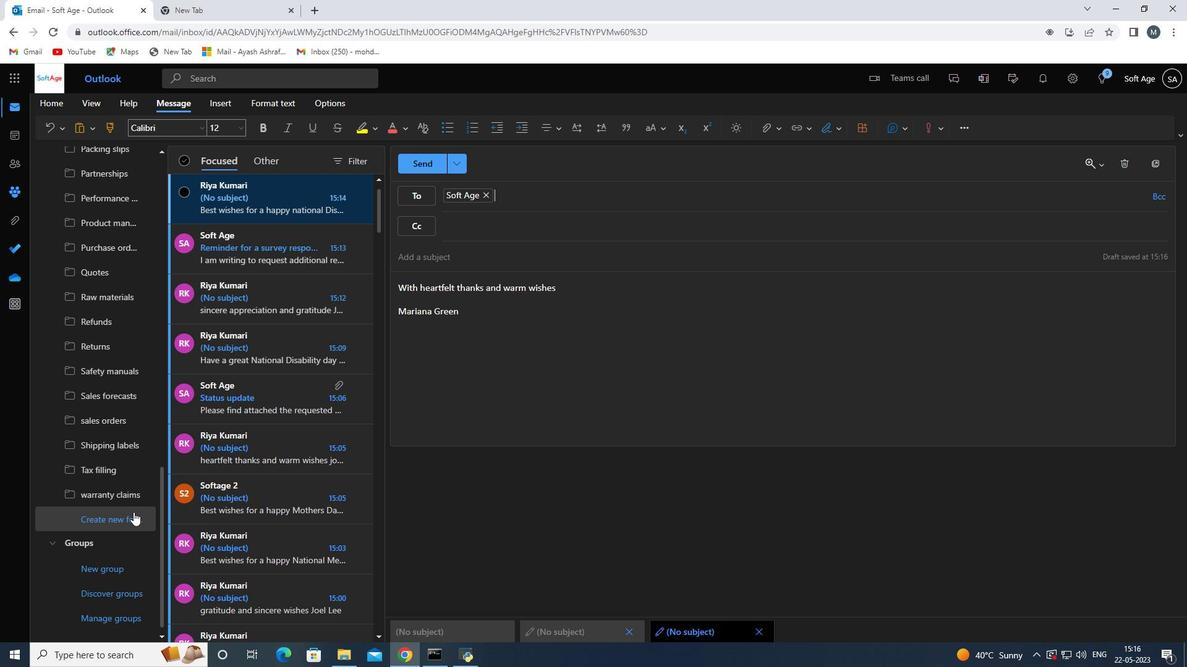 
Action: Mouse scrolled (133, 507) with delta (0, 0)
Screenshot: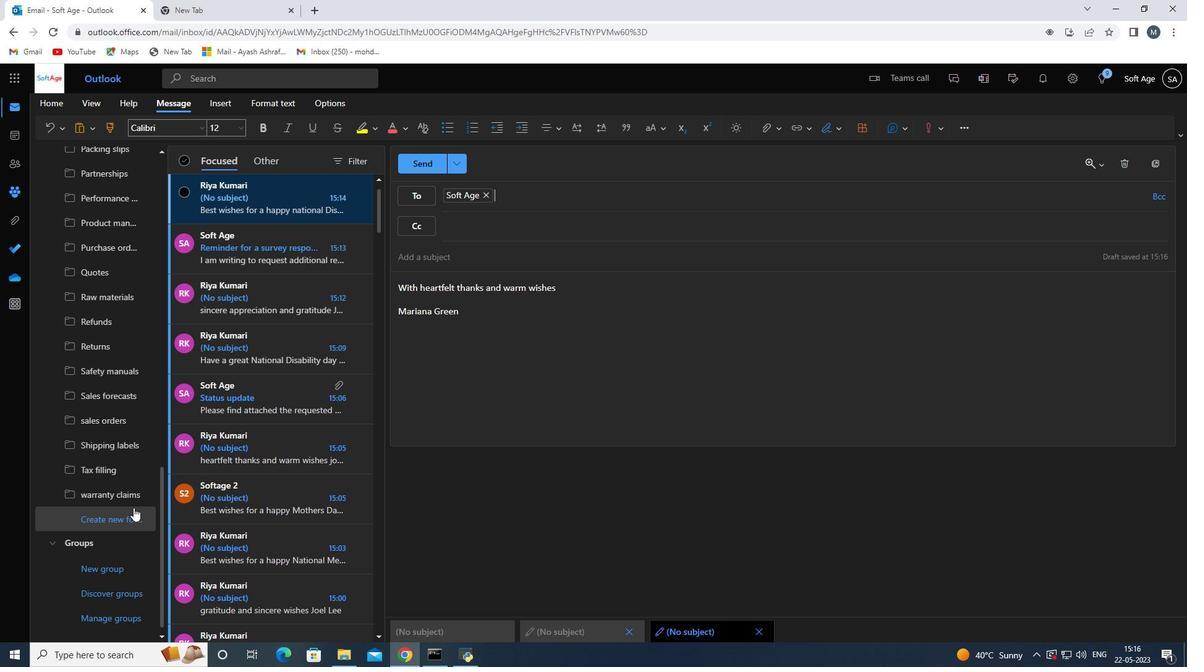
Action: Mouse scrolled (133, 507) with delta (0, 0)
Screenshot: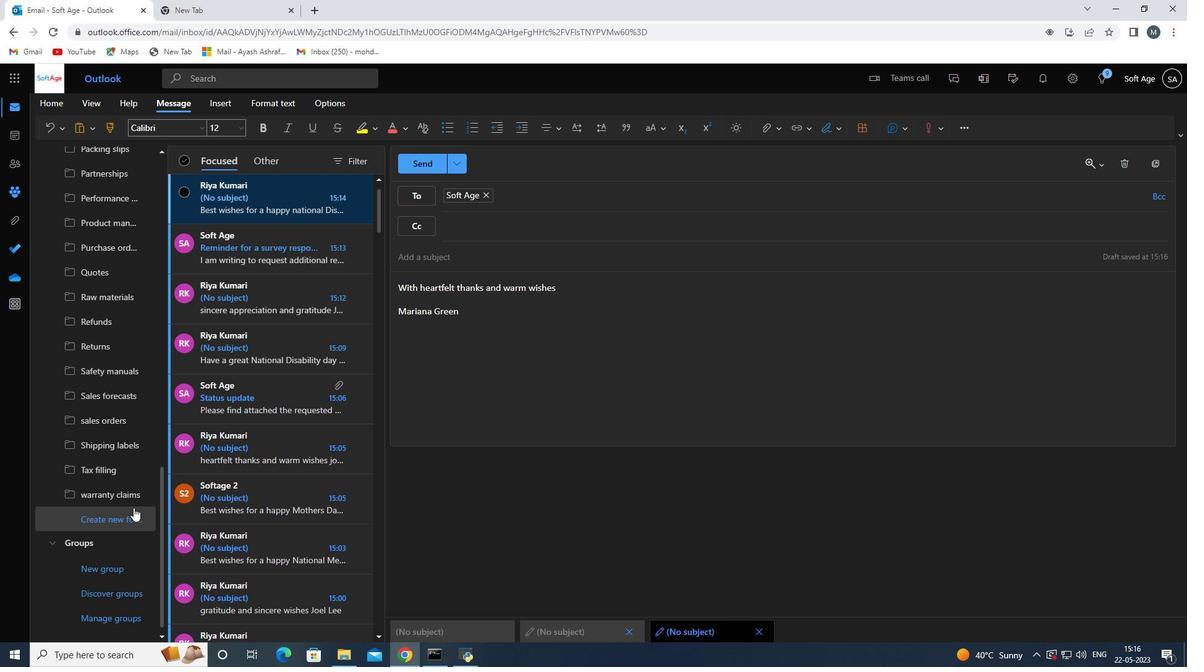 
Action: Mouse moved to (116, 514)
Screenshot: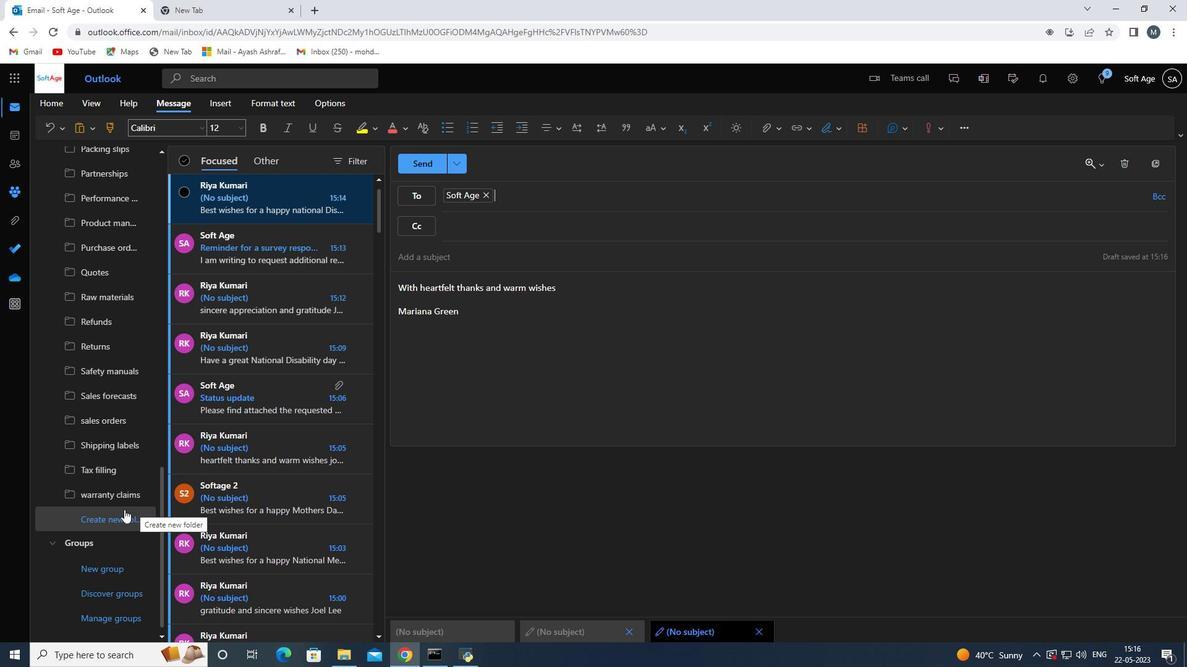 
Action: Mouse pressed left at (116, 514)
Screenshot: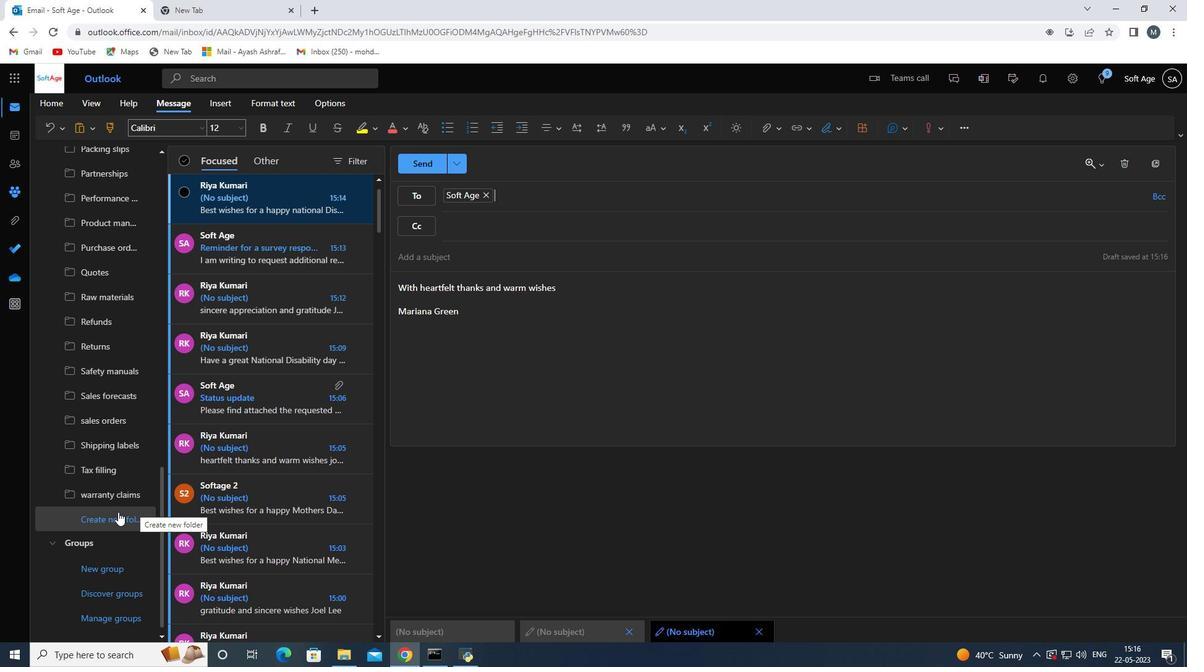 
Action: Mouse moved to (105, 521)
Screenshot: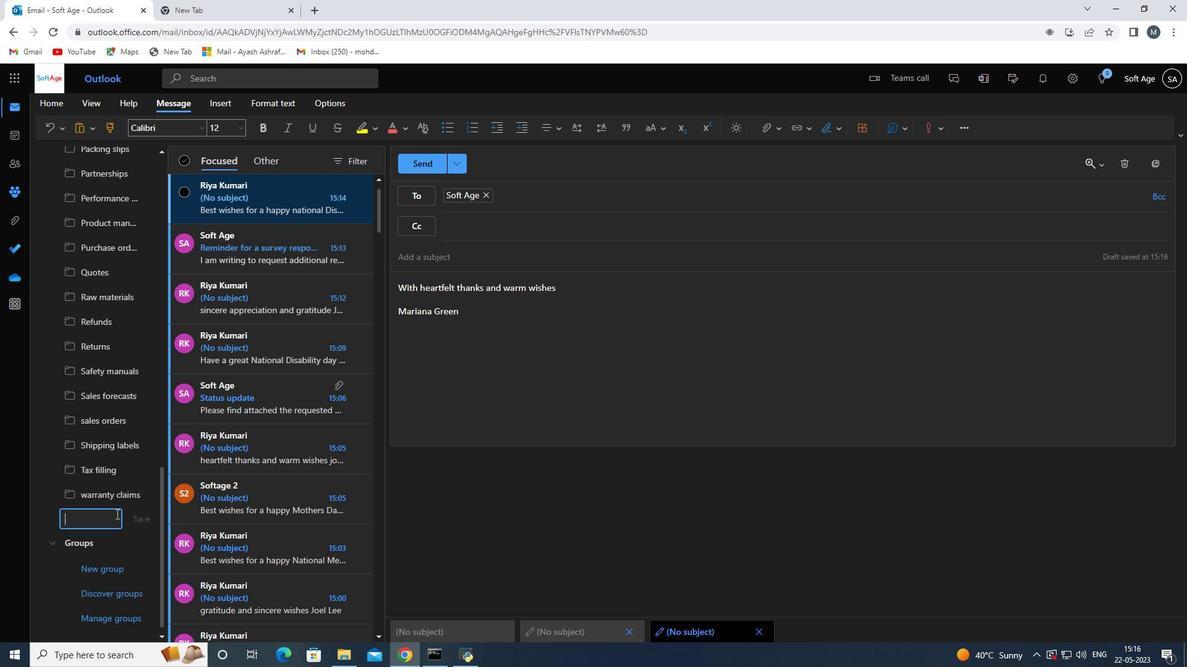 
Action: Mouse pressed left at (105, 521)
Screenshot: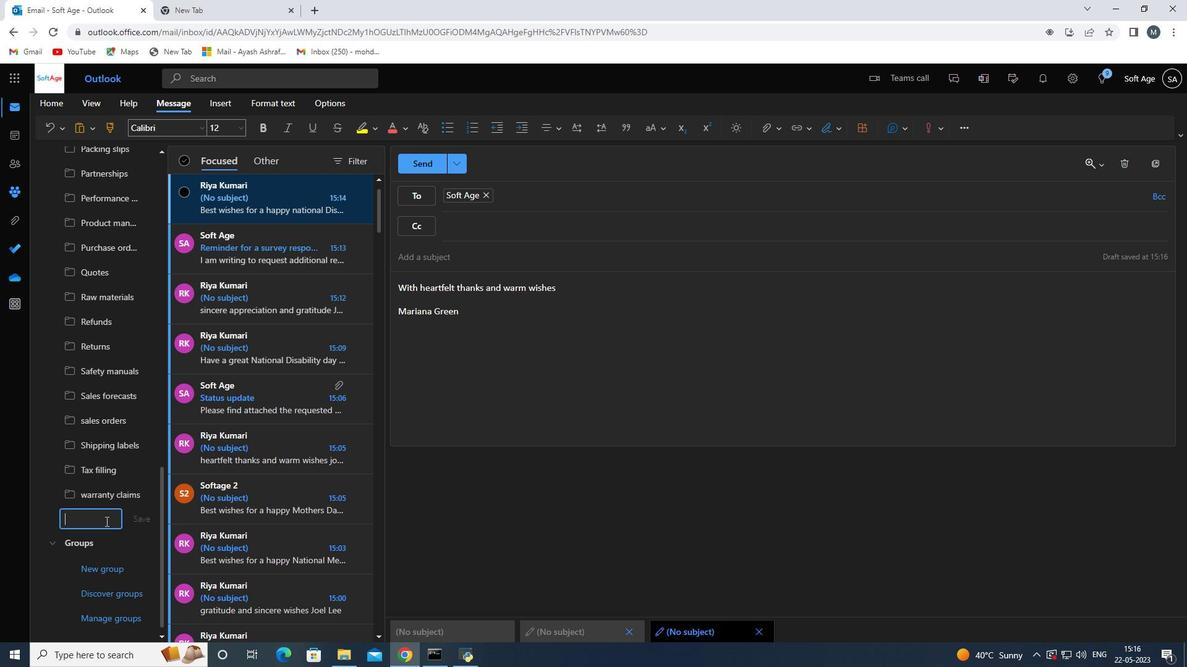 
Action: Key pressed <Key.shift>purchase<Key.space>agreements<Key.space>
Screenshot: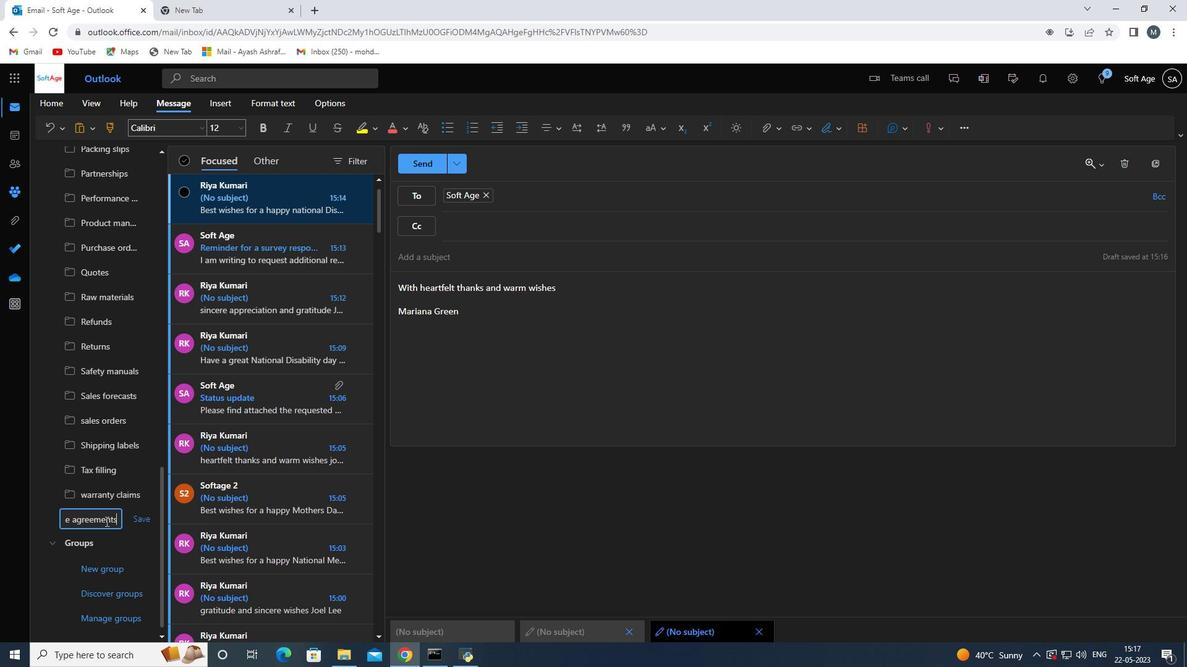 
Action: Mouse moved to (149, 518)
Screenshot: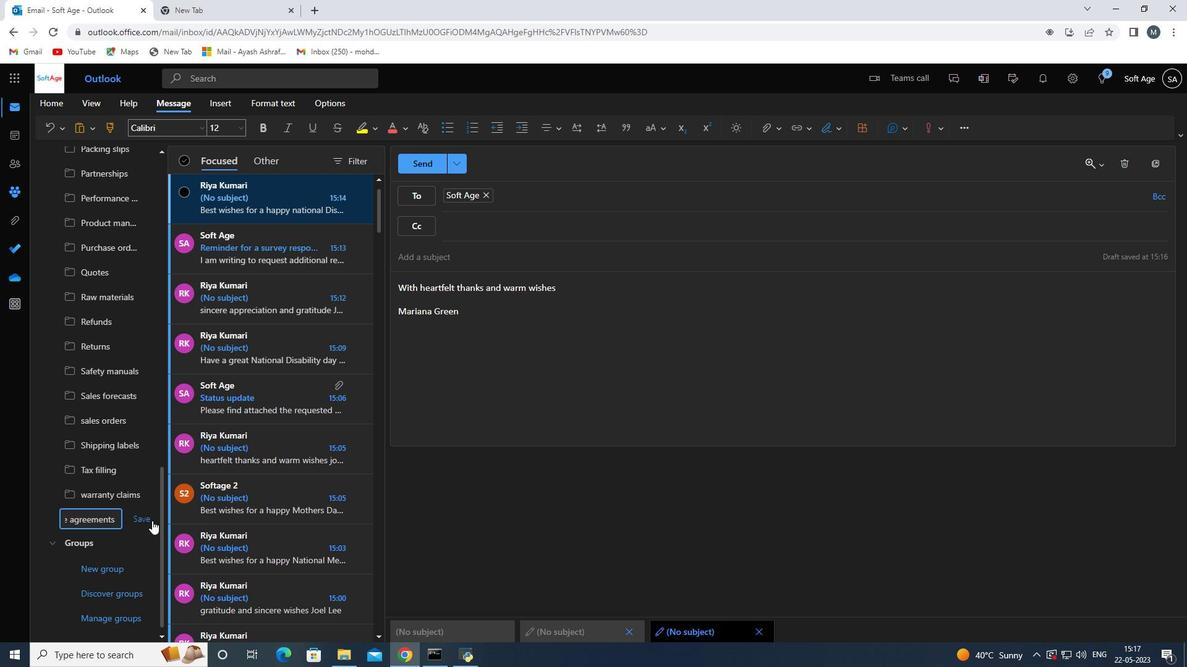 
Action: Mouse pressed left at (149, 518)
Screenshot: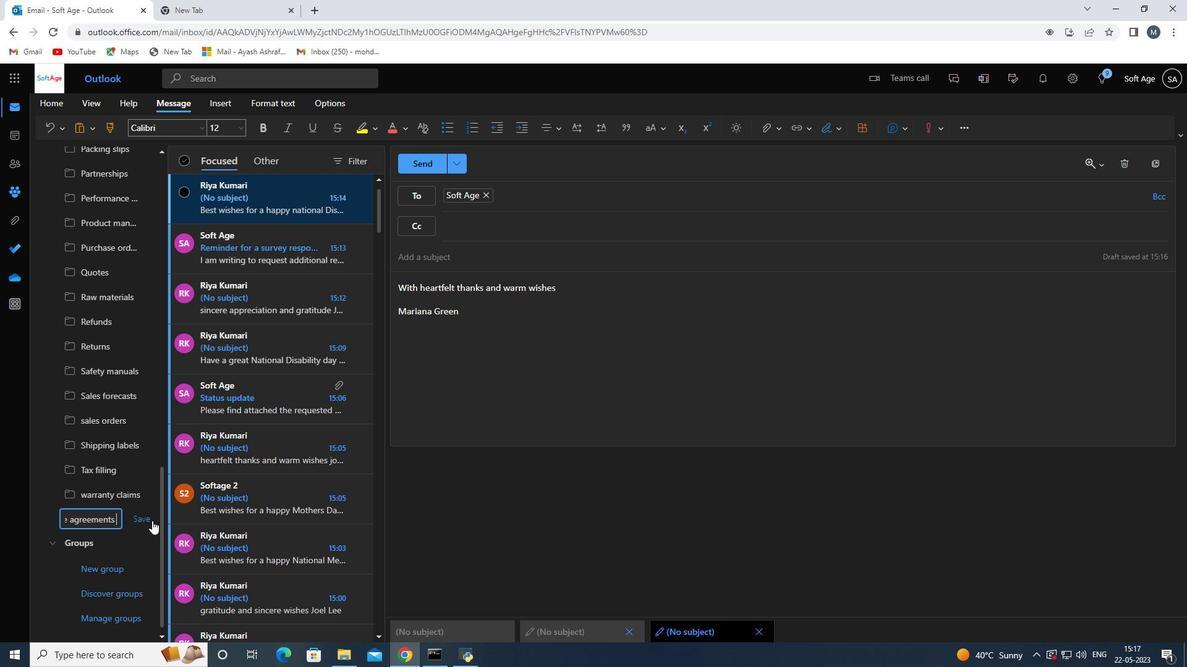 
Action: Mouse moved to (421, 461)
Screenshot: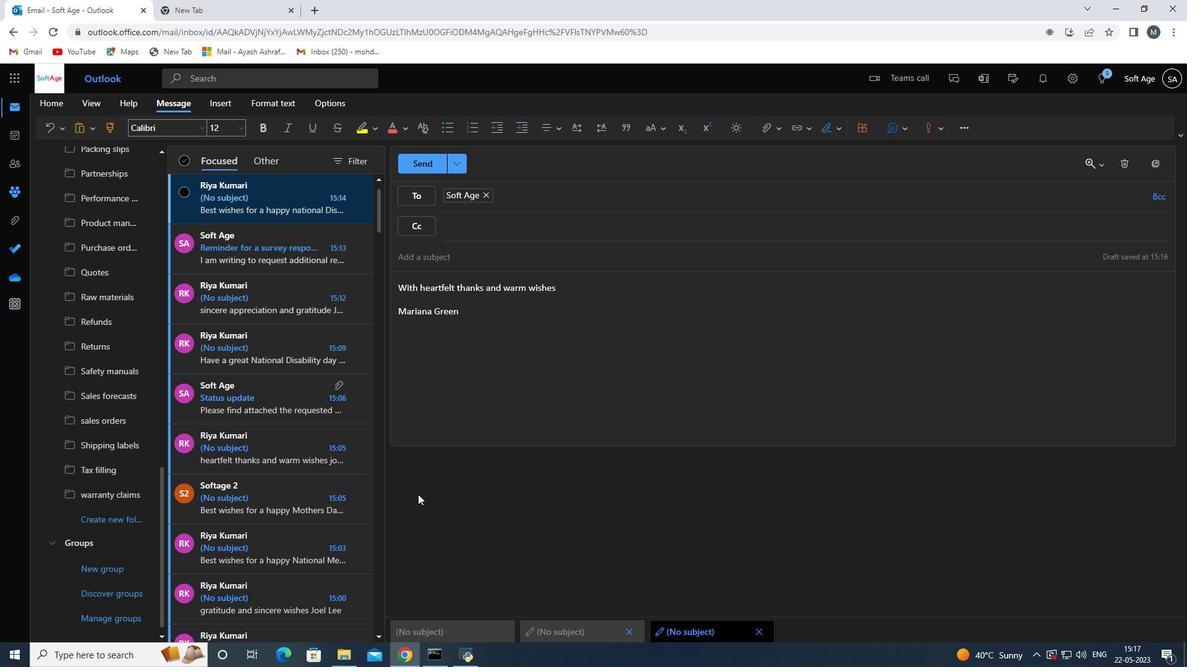 
Action: Mouse scrolled (421, 462) with delta (0, 0)
Screenshot: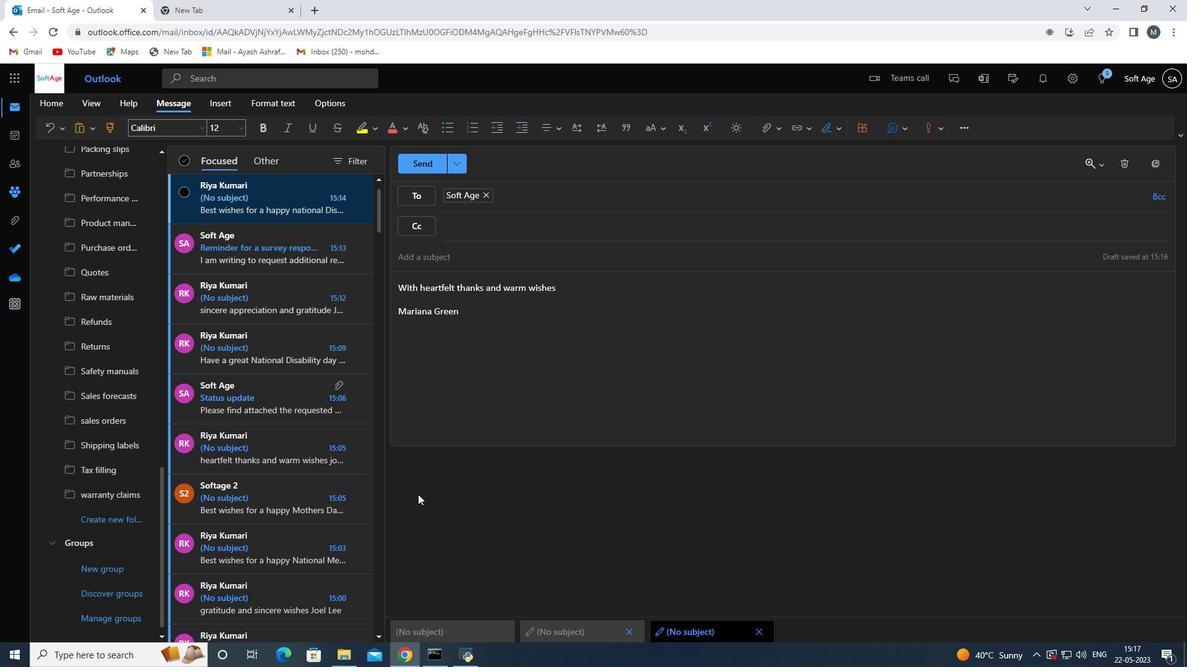 
Action: Mouse moved to (421, 460)
Screenshot: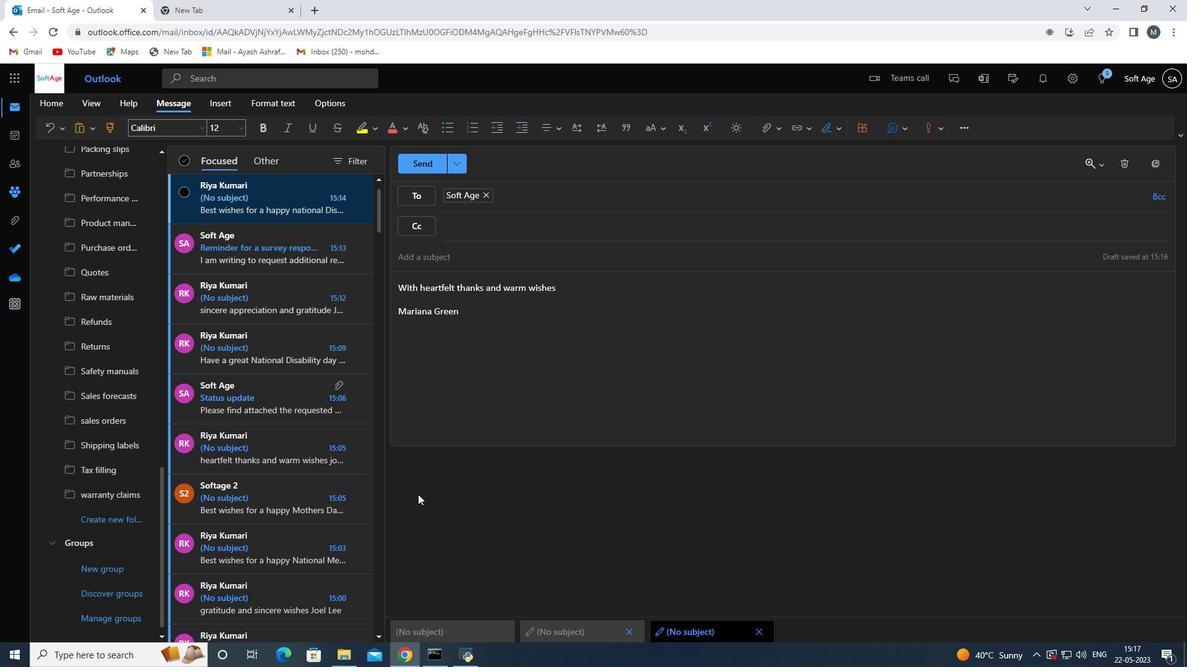 
Action: Mouse scrolled (421, 461) with delta (0, 0)
Screenshot: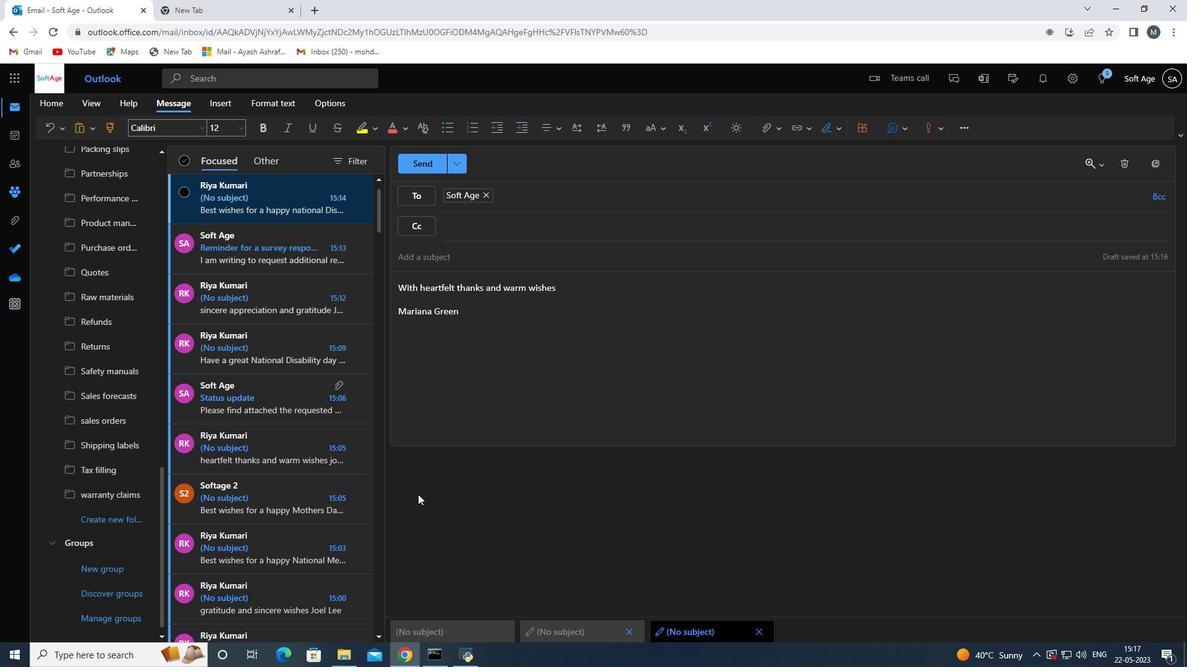 
Action: Mouse moved to (421, 460)
Screenshot: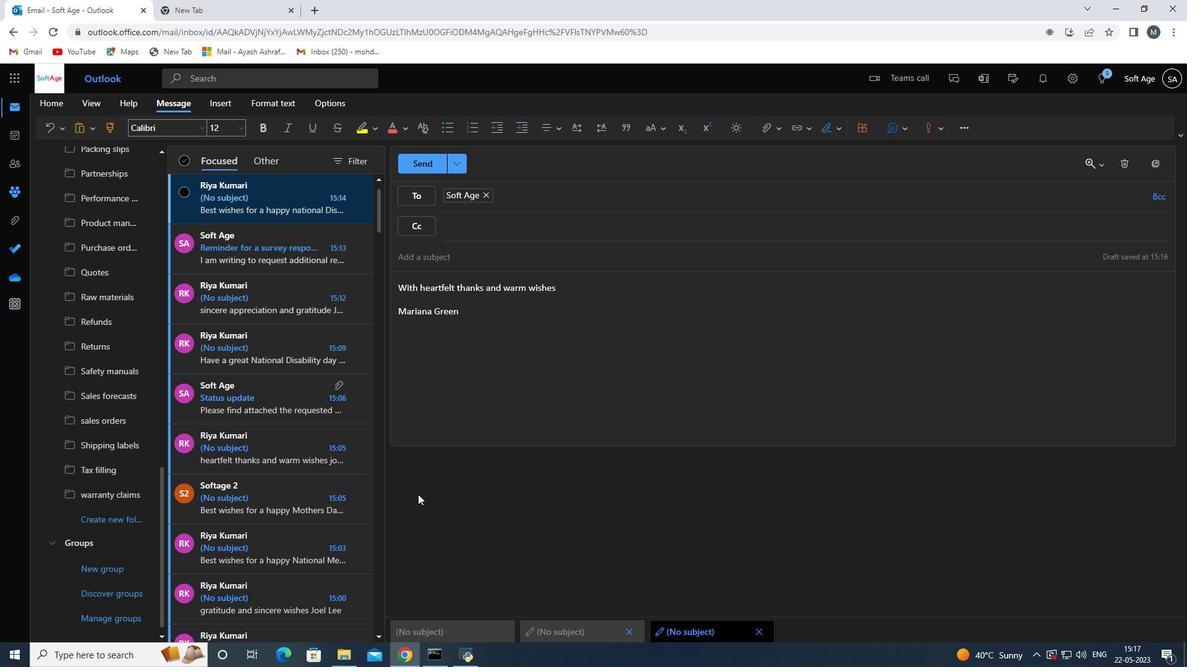
Action: Mouse scrolled (421, 460) with delta (0, 0)
Screenshot: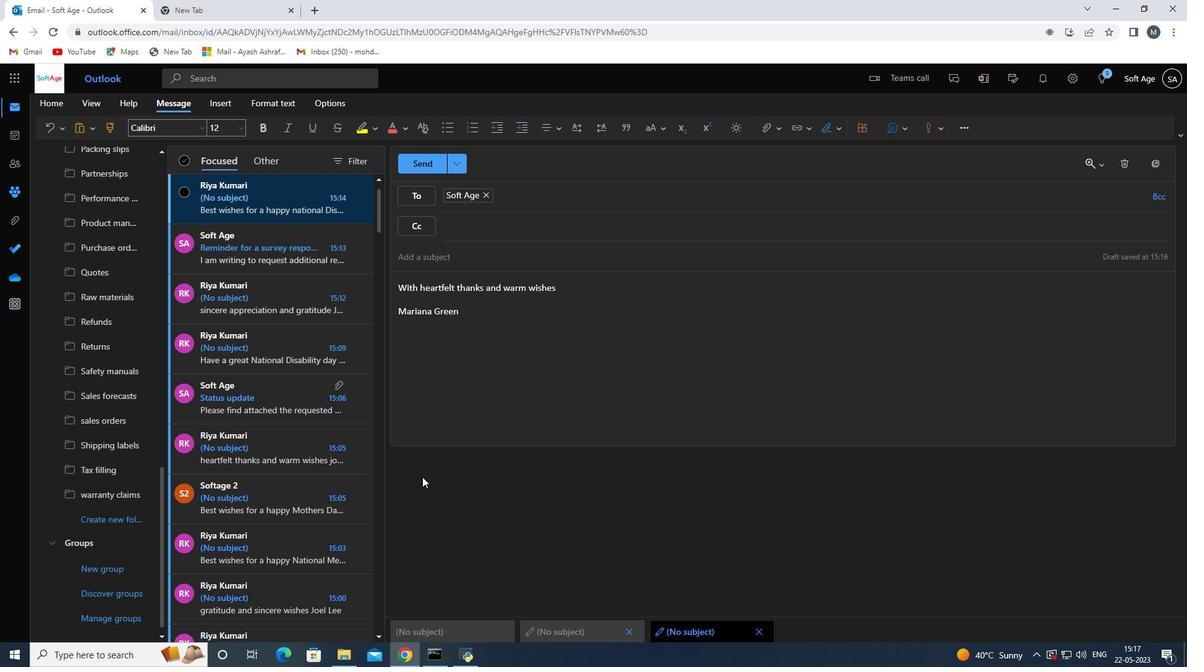
Action: Mouse scrolled (421, 460) with delta (0, 0)
Screenshot: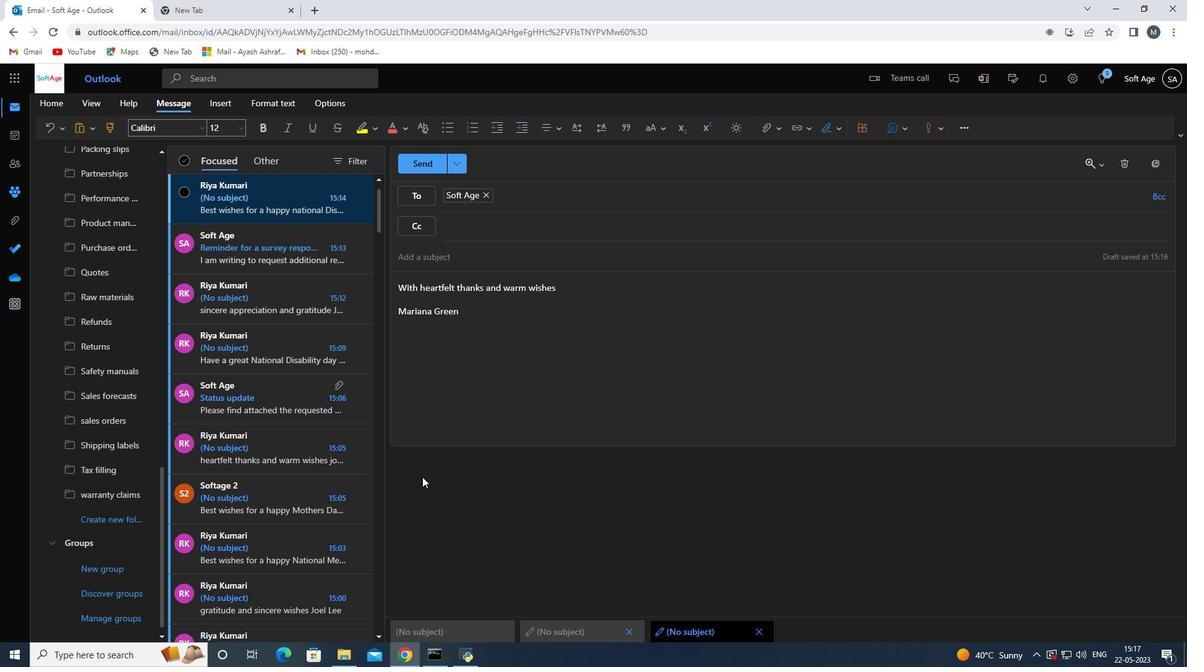 
Action: Mouse scrolled (421, 460) with delta (0, 0)
Screenshot: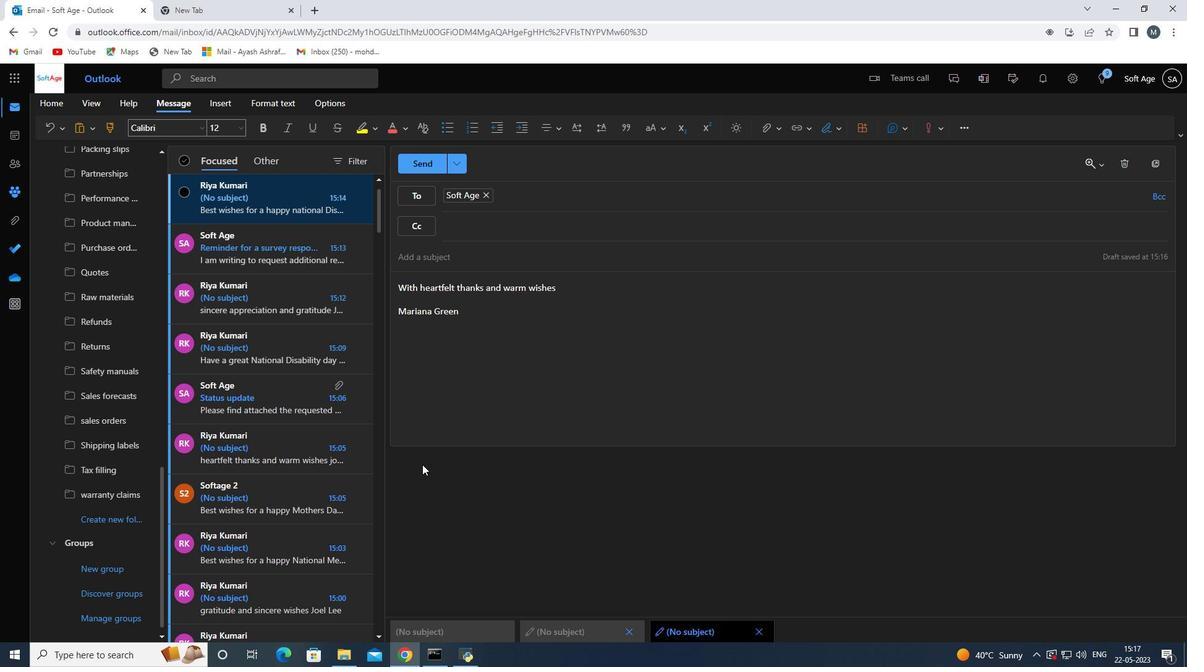 
Action: Mouse moved to (415, 158)
Screenshot: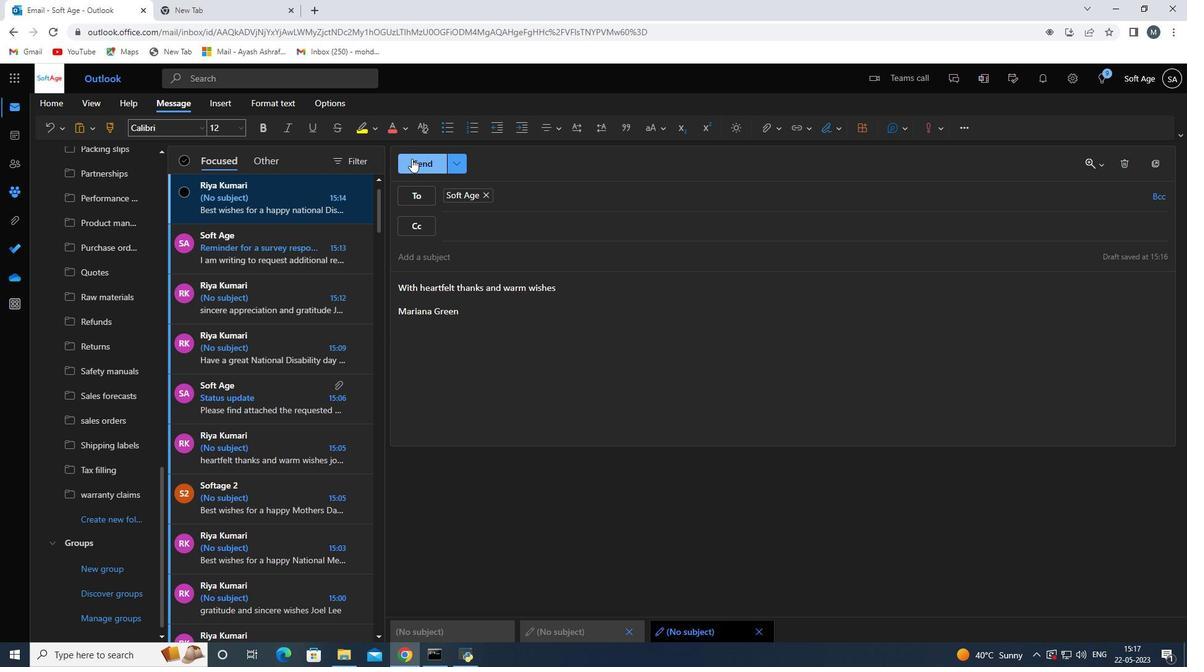 
Action: Mouse pressed left at (415, 158)
Screenshot: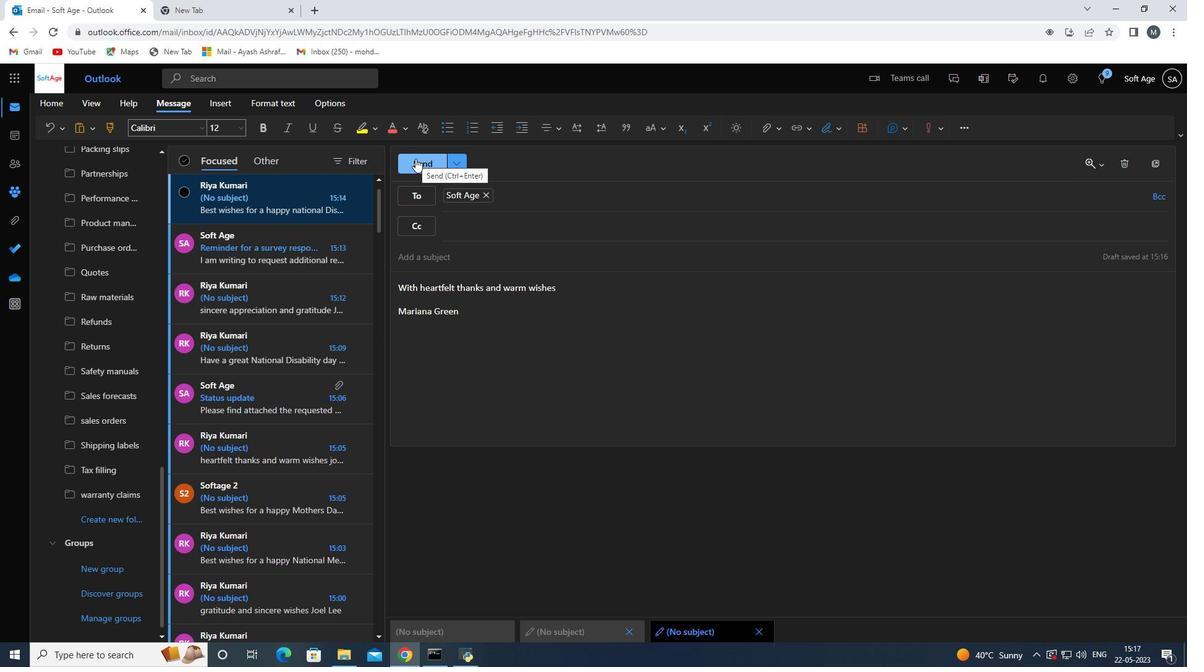
Action: Mouse moved to (568, 387)
Screenshot: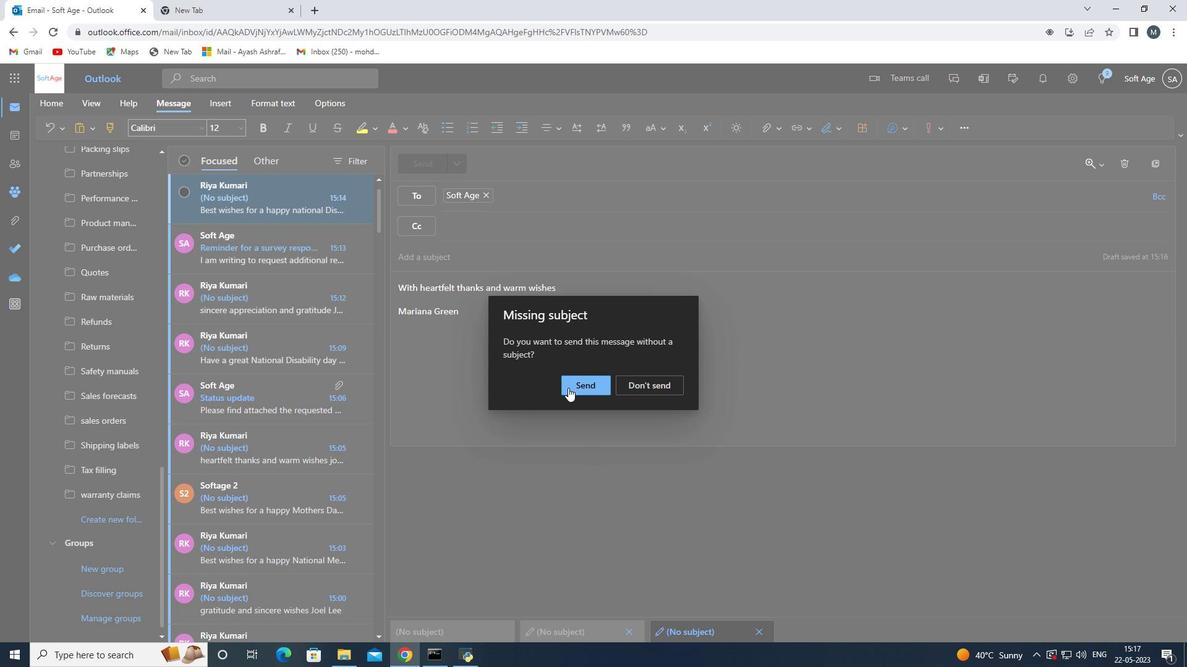 
Action: Mouse pressed left at (568, 387)
Screenshot: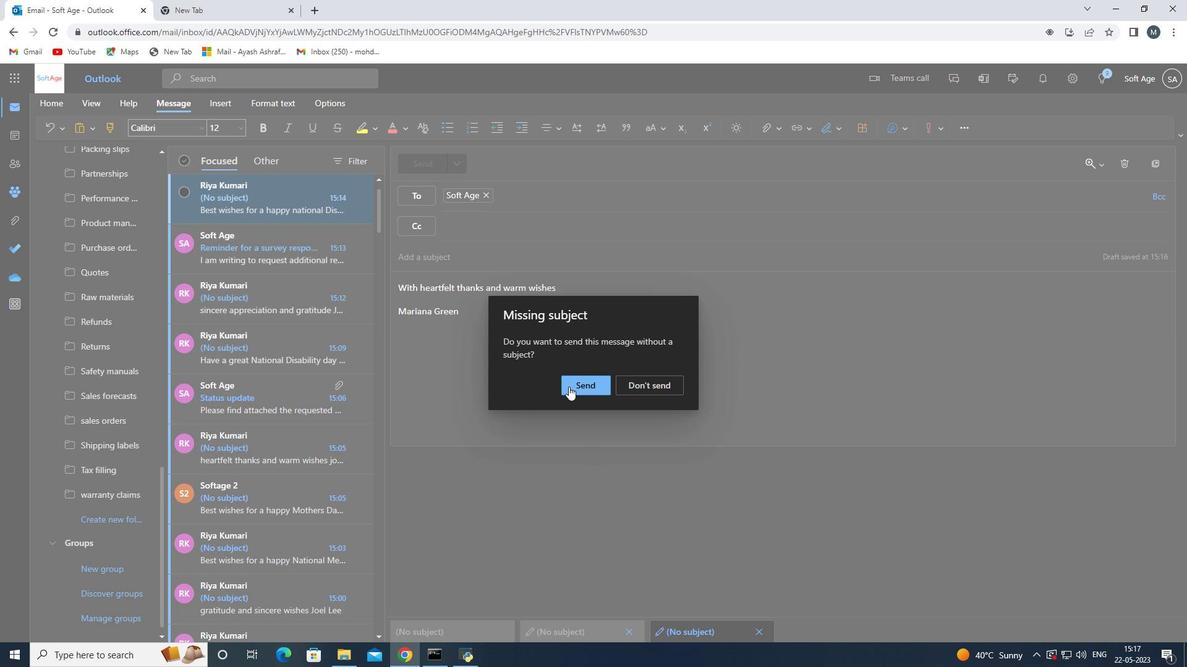 
